 Task: Look for space in Er Reina, Israel from 9th August, 2023 to 12th August, 2023 for 1 adult in price range Rs.6000 to Rs.15000. Place can be entire place with 1  bedroom having 1 bed and 1 bathroom. Property type can be house, flat, guest house. Amenities needed are: wifi, washing machine. Booking option can be shelf check-in. Required host language is English.
Action: Mouse moved to (437, 52)
Screenshot: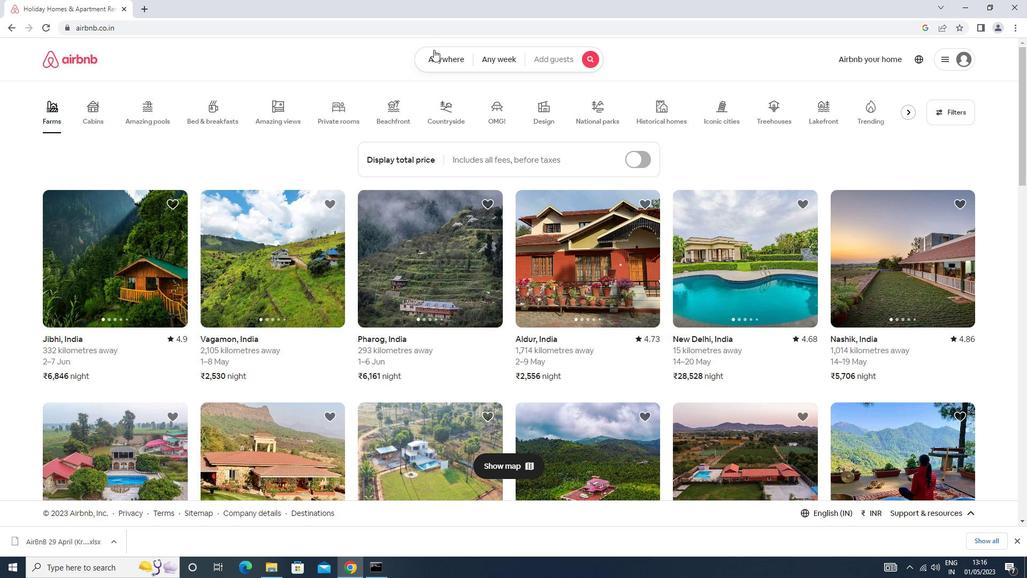 
Action: Mouse pressed left at (437, 52)
Screenshot: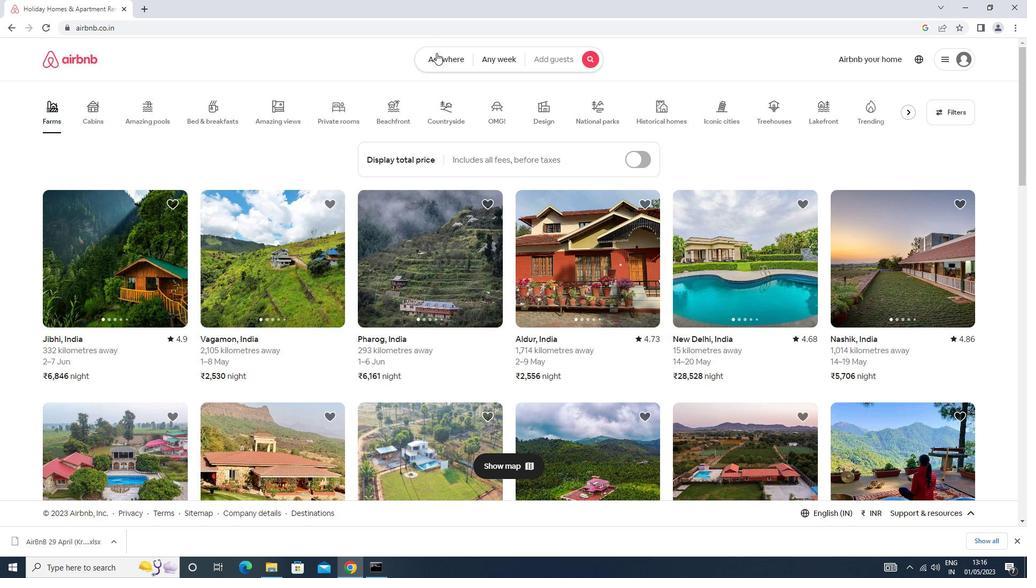 
Action: Mouse moved to (391, 95)
Screenshot: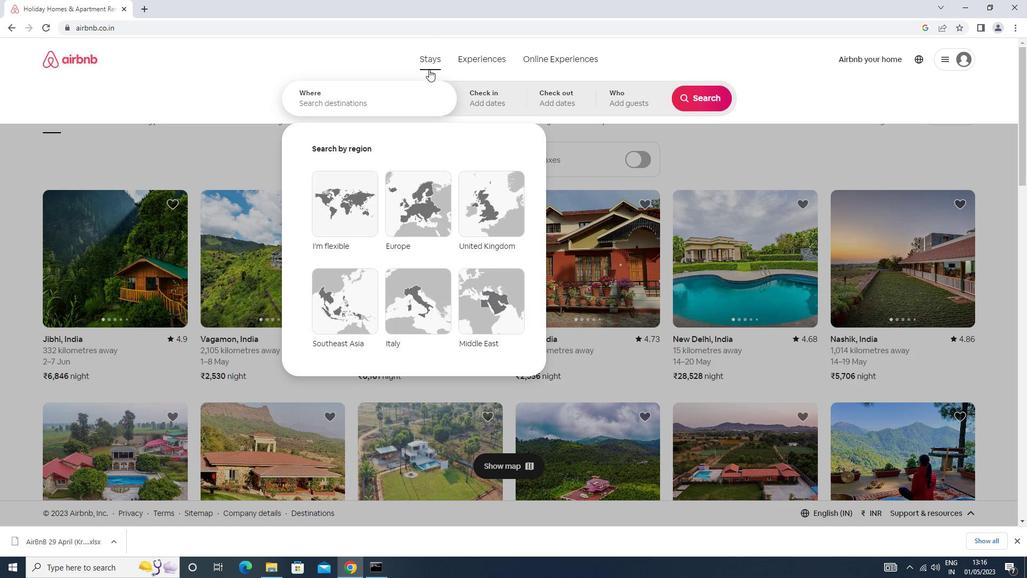 
Action: Mouse pressed left at (391, 95)
Screenshot: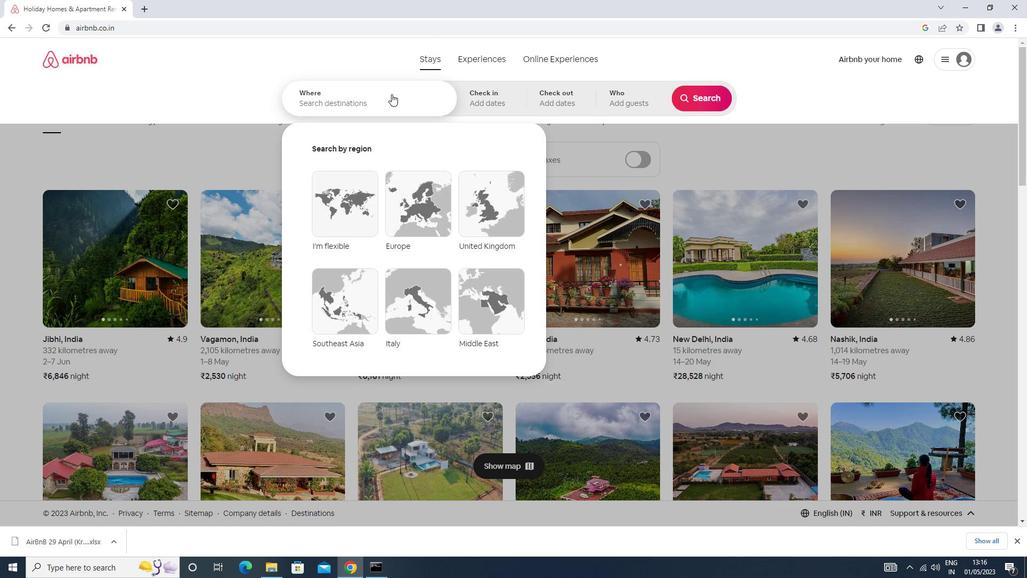 
Action: Mouse moved to (390, 95)
Screenshot: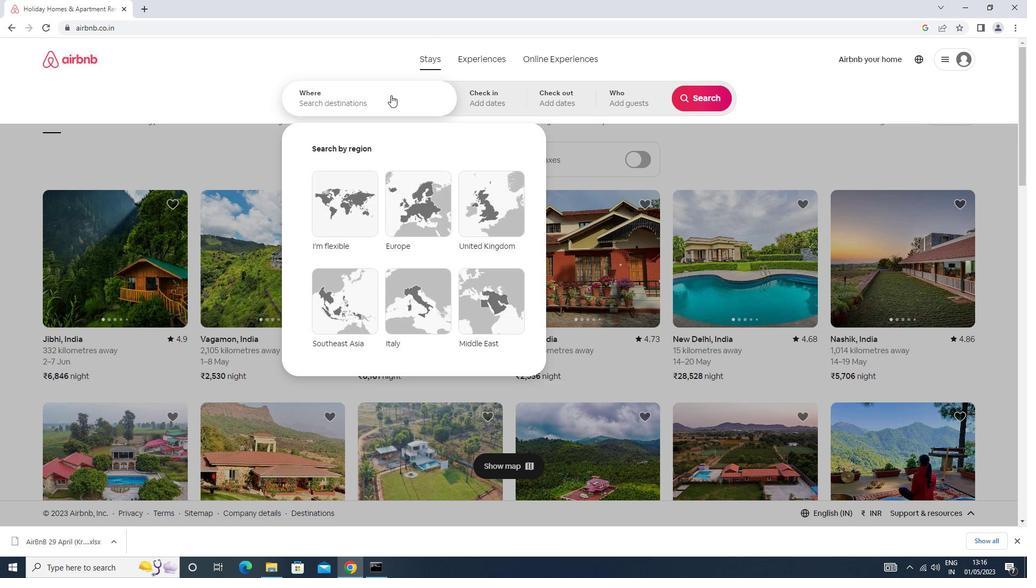 
Action: Key pressed er<Key.space>rein<Key.space>a<Key.backspace><Key.backspace><Key.down><Key.enter>
Screenshot: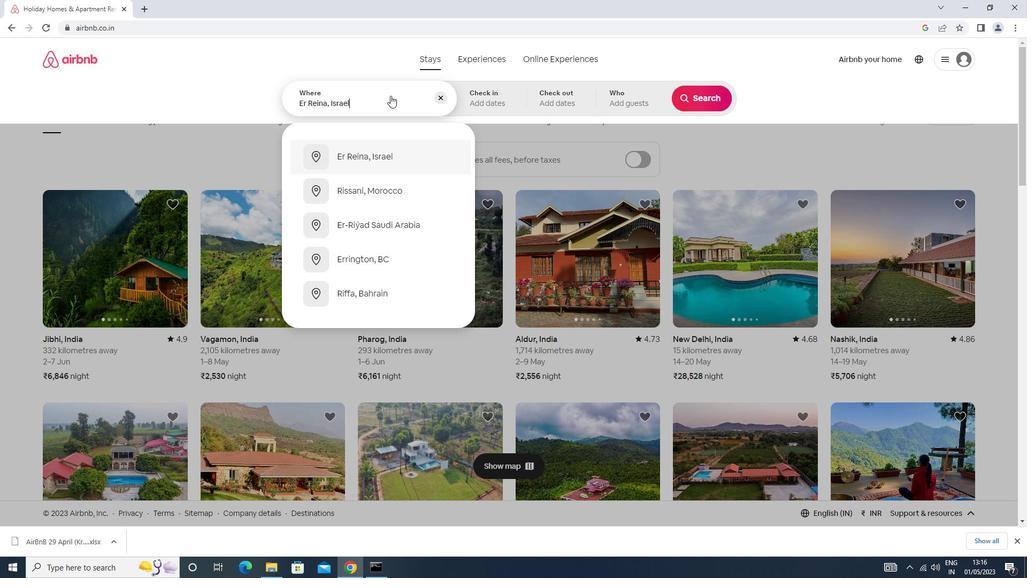 
Action: Mouse moved to (699, 185)
Screenshot: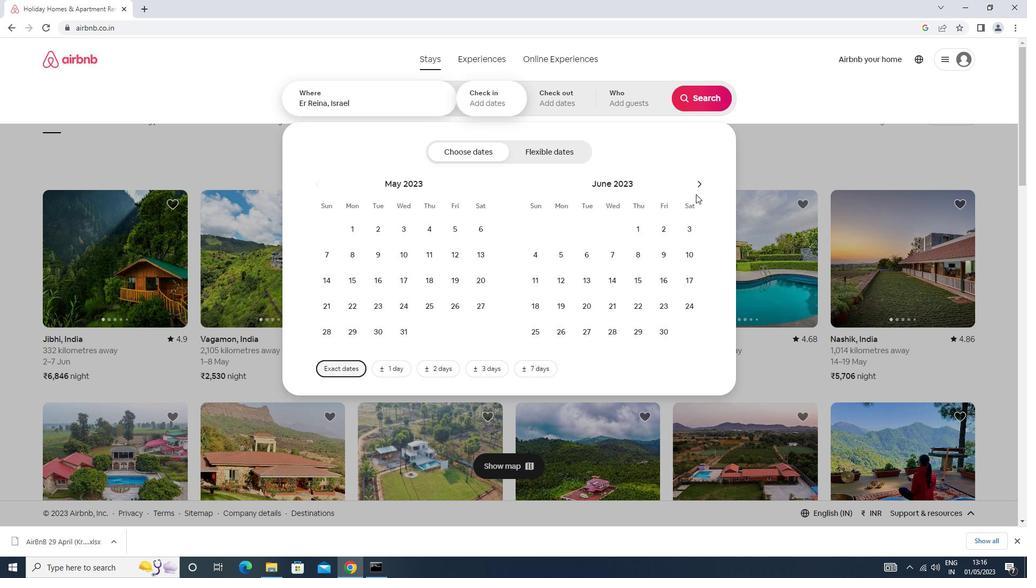 
Action: Mouse pressed left at (699, 185)
Screenshot: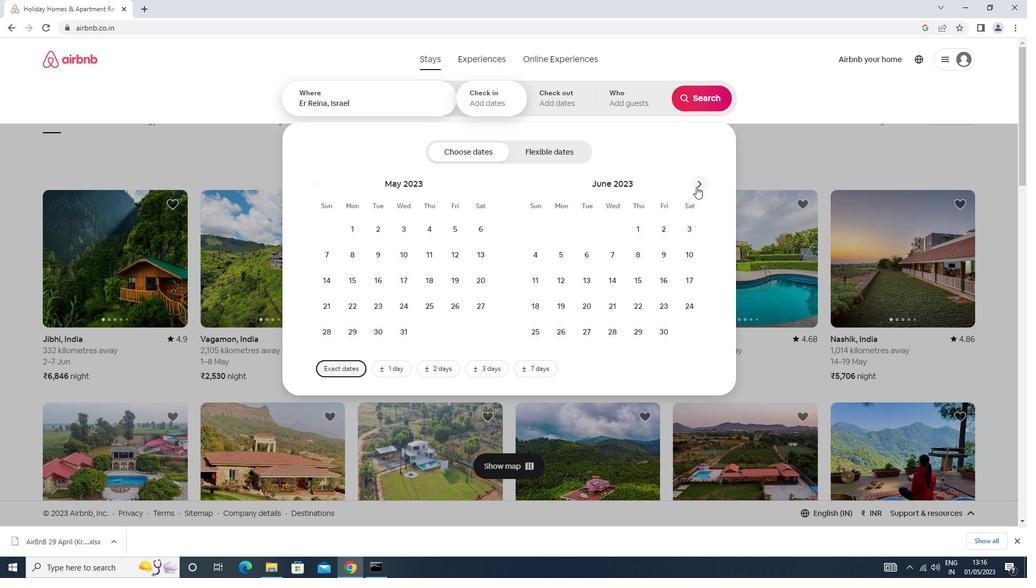 
Action: Mouse pressed left at (699, 185)
Screenshot: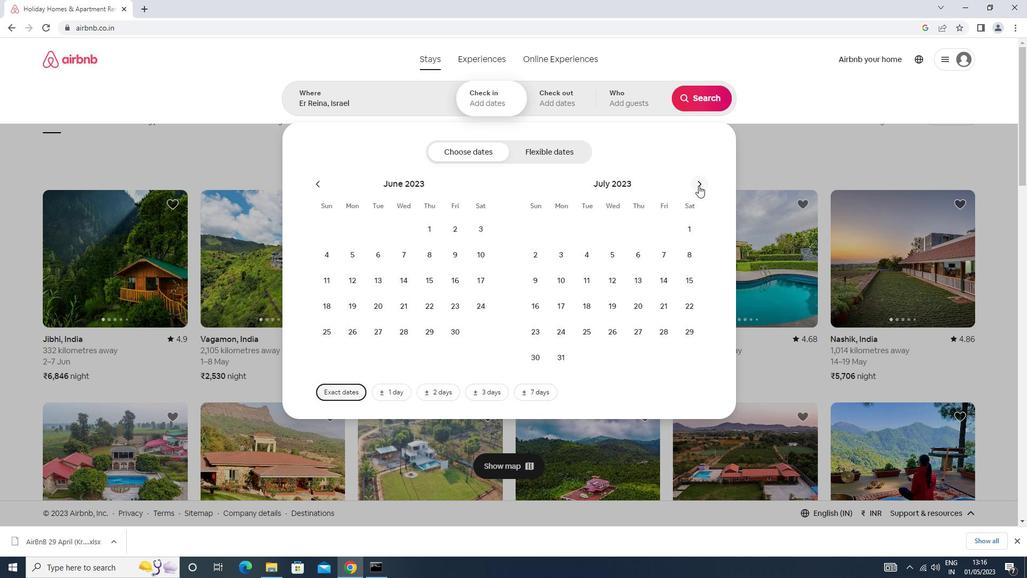 
Action: Mouse moved to (614, 252)
Screenshot: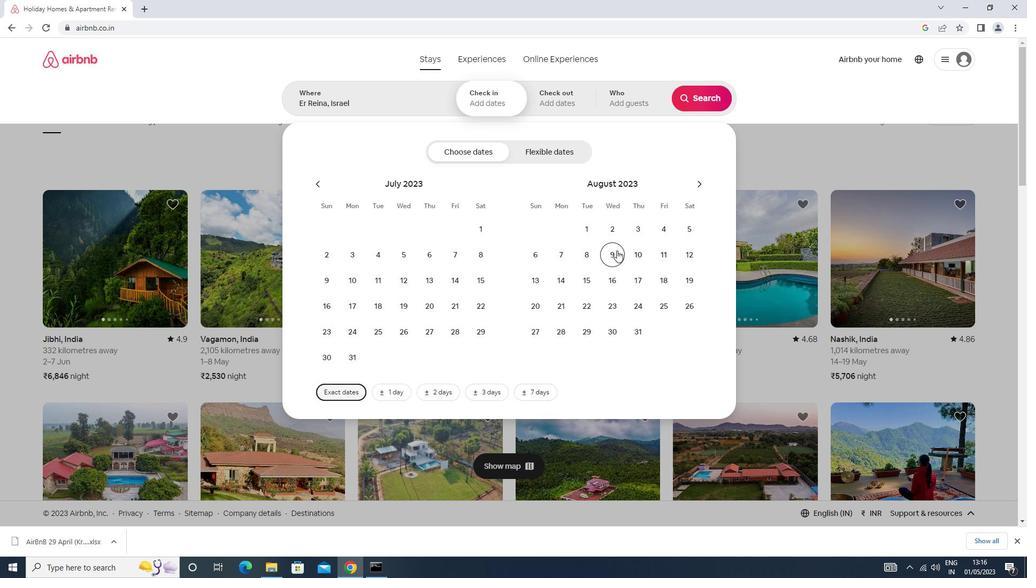 
Action: Mouse pressed left at (614, 252)
Screenshot: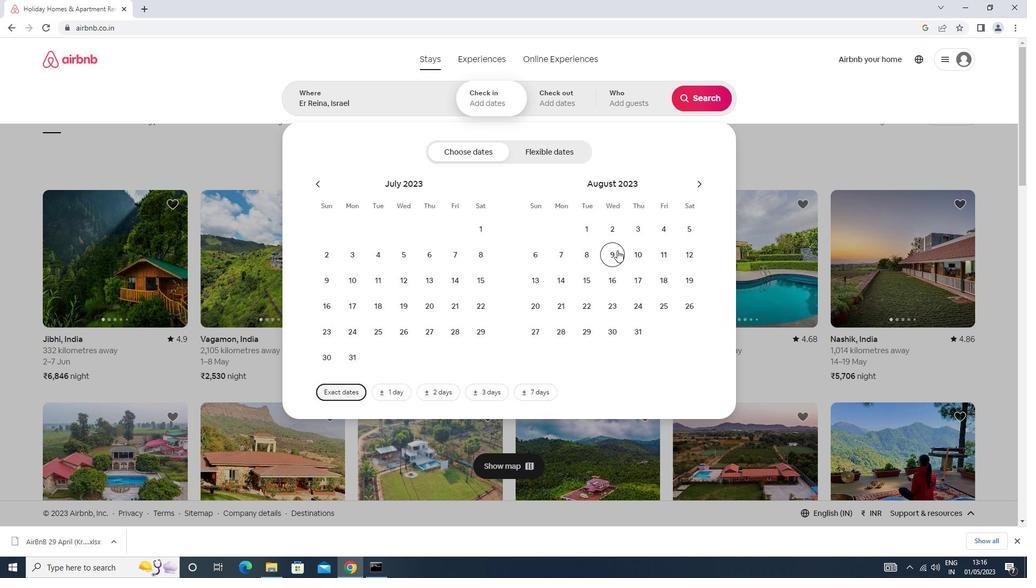 
Action: Mouse moved to (687, 255)
Screenshot: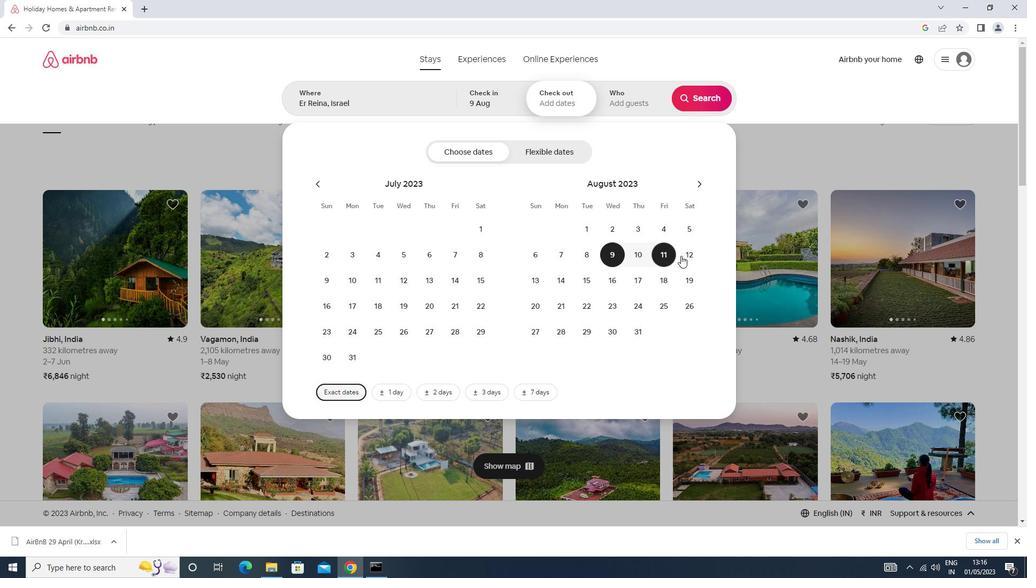 
Action: Mouse pressed left at (687, 255)
Screenshot: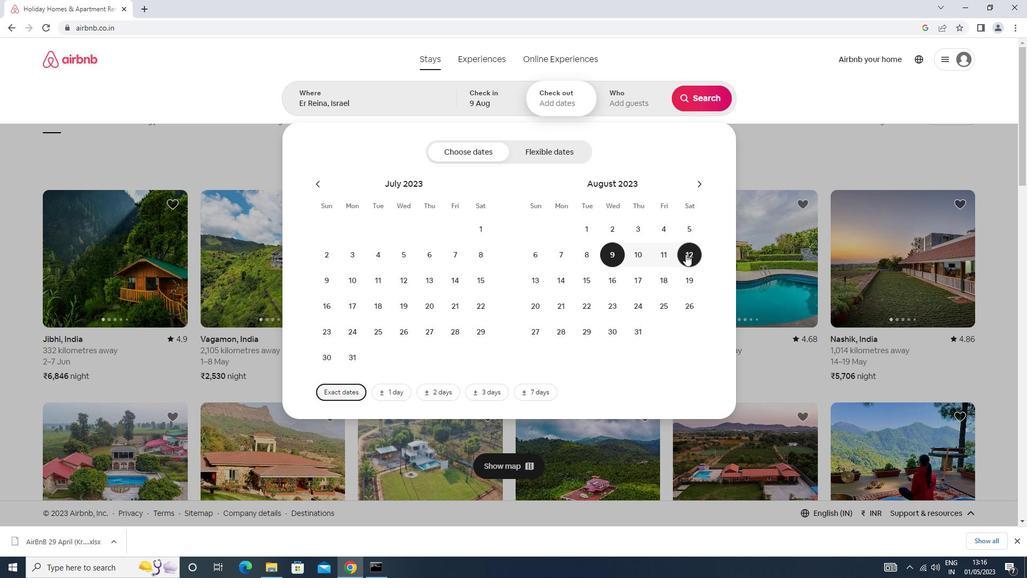 
Action: Mouse moved to (640, 106)
Screenshot: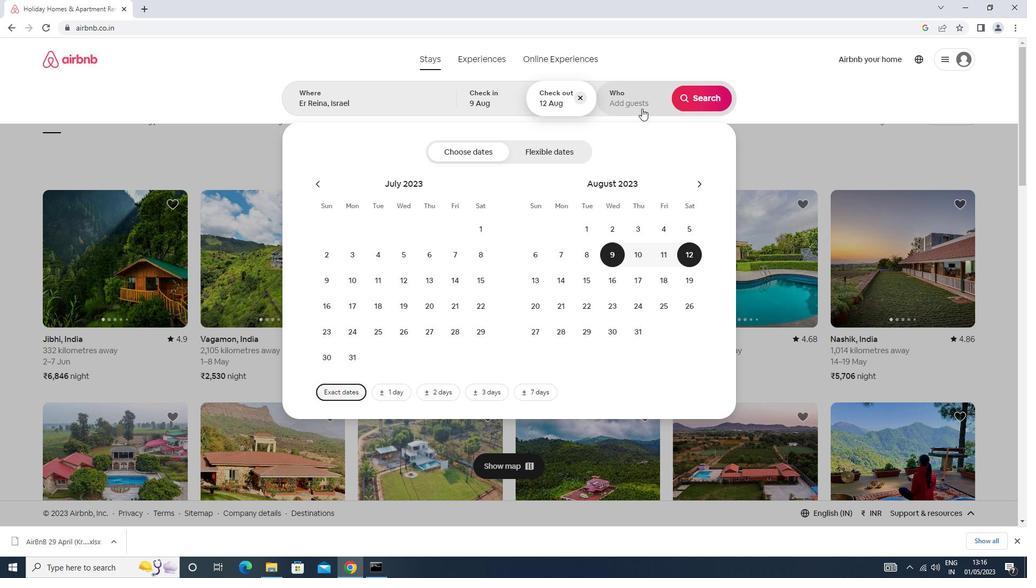 
Action: Mouse pressed left at (640, 106)
Screenshot: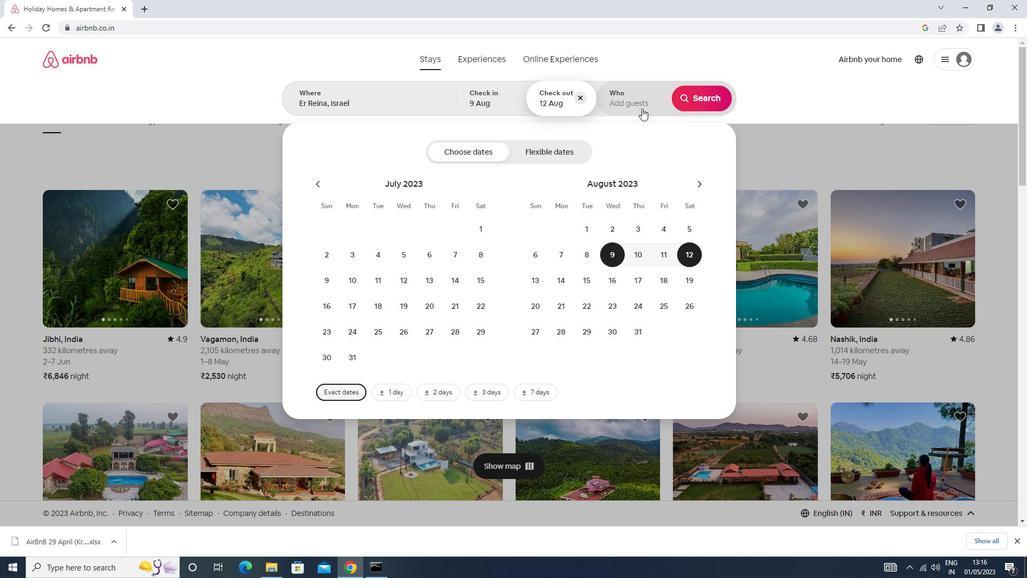 
Action: Mouse moved to (706, 152)
Screenshot: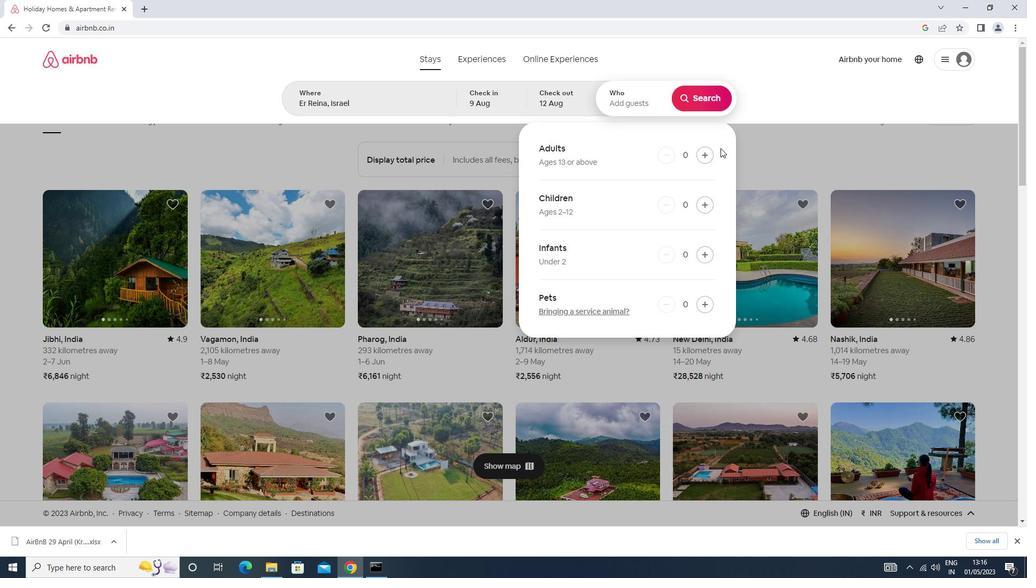 
Action: Mouse pressed left at (706, 152)
Screenshot: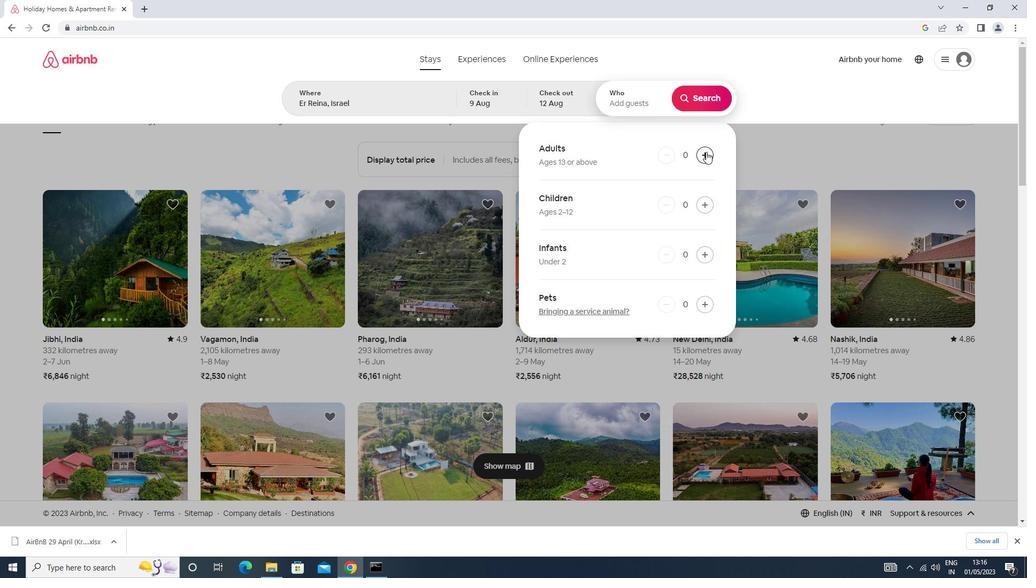 
Action: Mouse moved to (700, 87)
Screenshot: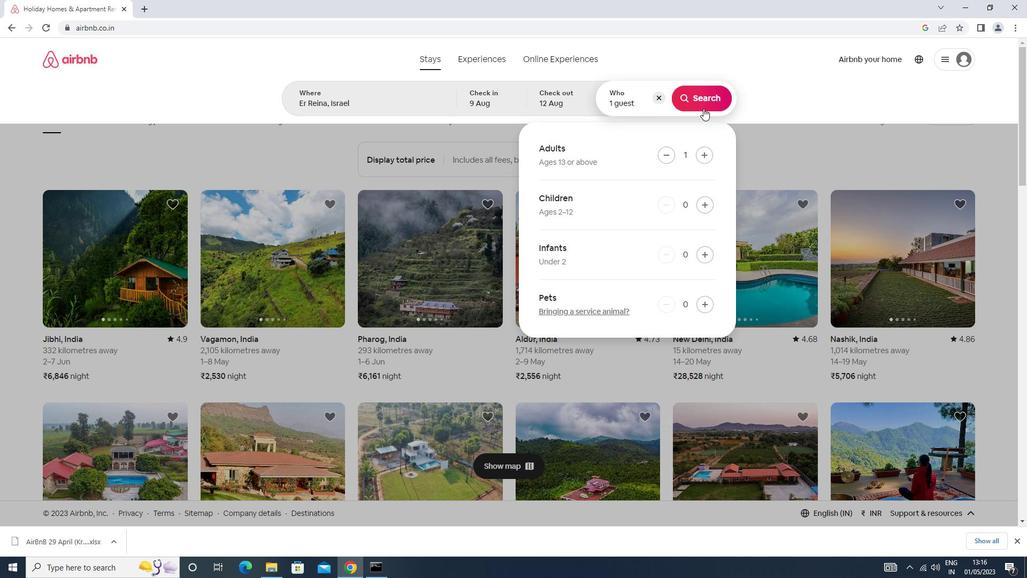 
Action: Mouse pressed left at (700, 87)
Screenshot: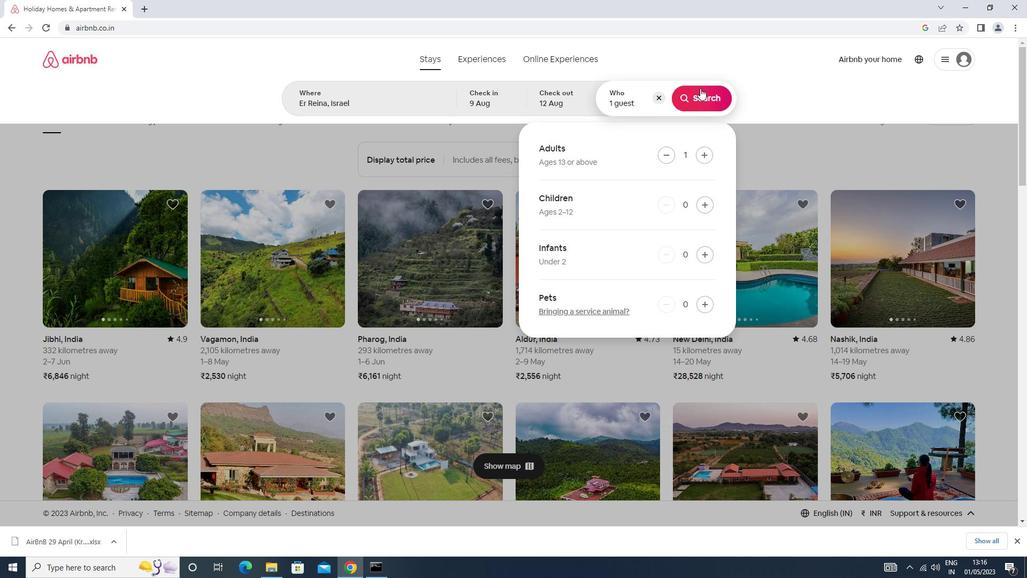 
Action: Mouse moved to (974, 100)
Screenshot: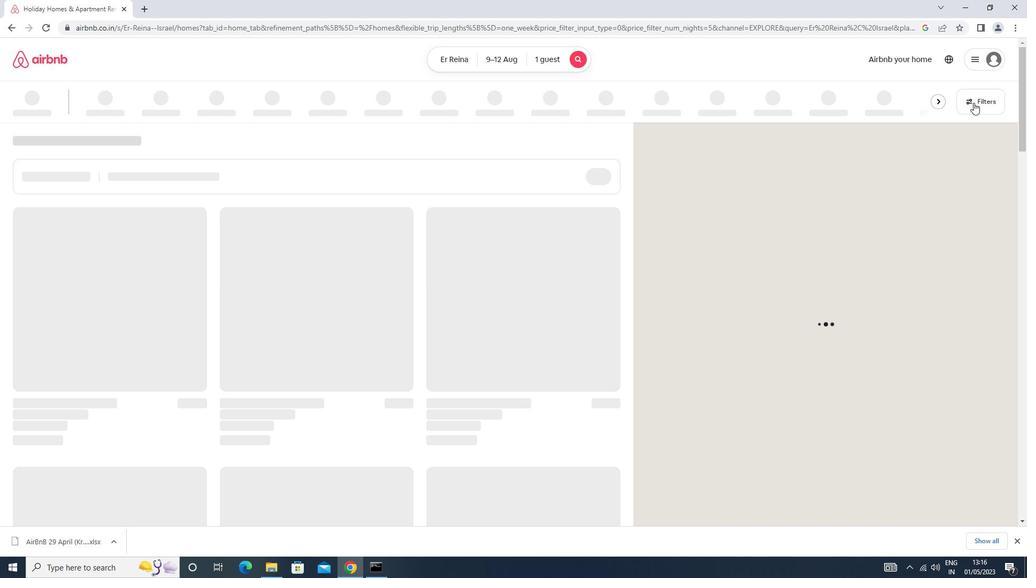 
Action: Mouse pressed left at (974, 100)
Screenshot: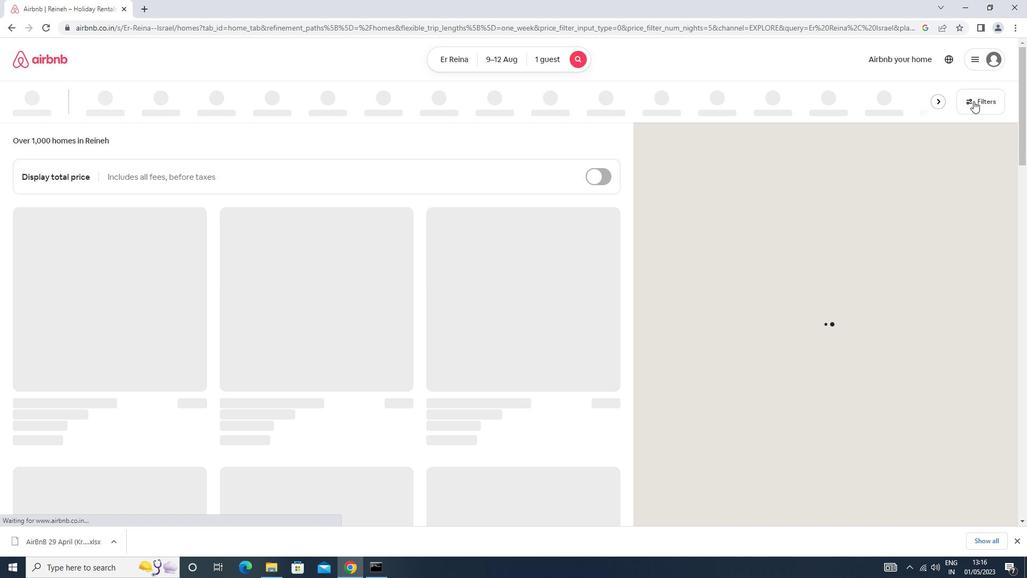 
Action: Mouse moved to (428, 239)
Screenshot: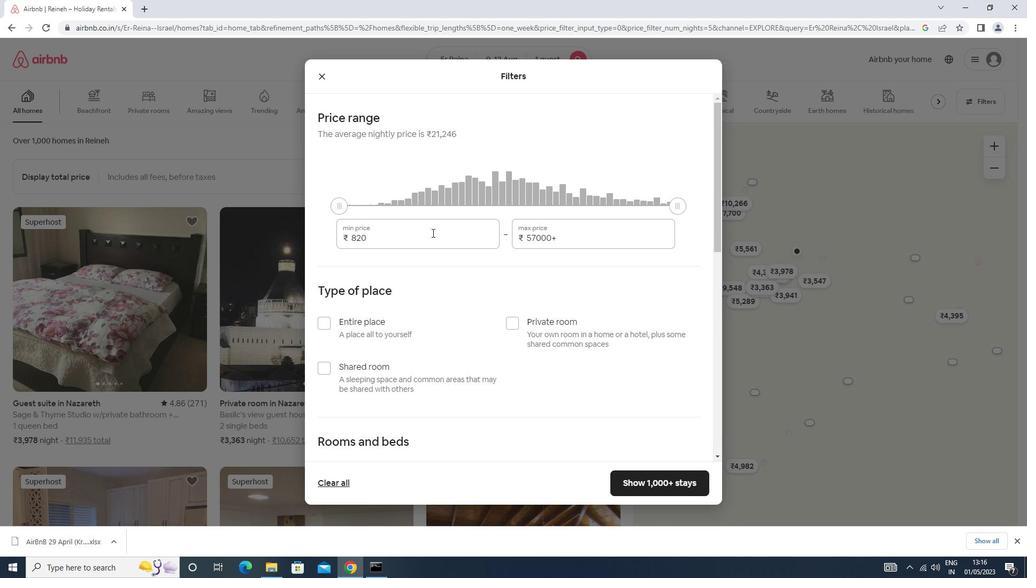 
Action: Mouse pressed left at (428, 239)
Screenshot: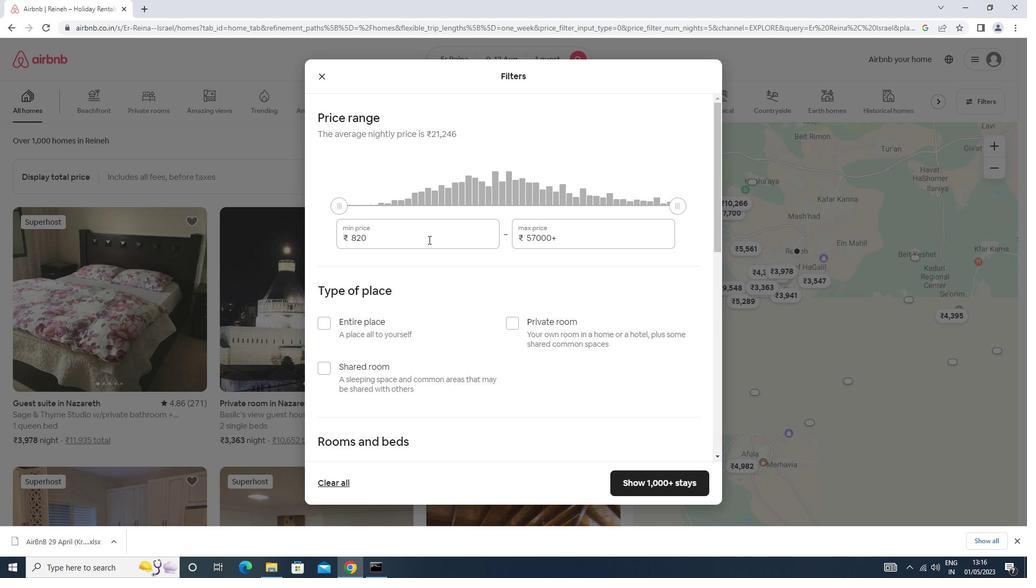 
Action: Key pressed <Key.backspace><Key.backspace><Key.backspace><Key.backspace>6000<Key.tab>15000
Screenshot: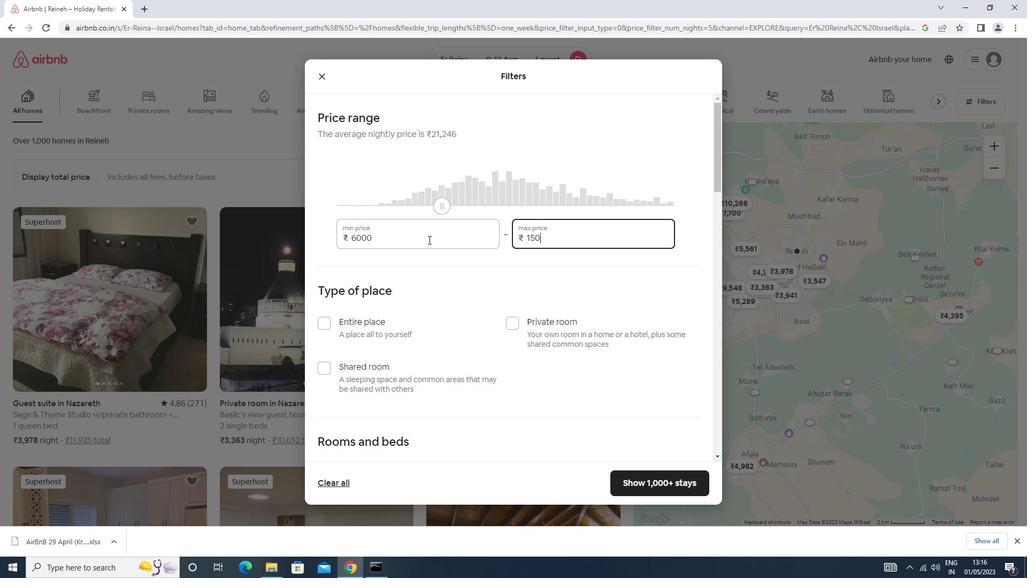 
Action: Mouse scrolled (428, 239) with delta (0, 0)
Screenshot: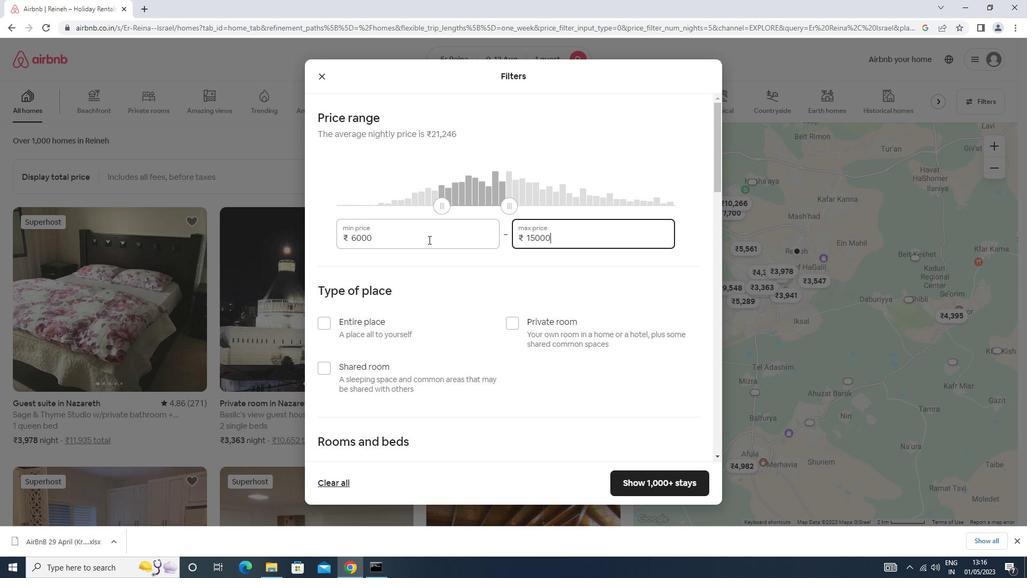 
Action: Mouse scrolled (428, 239) with delta (0, 0)
Screenshot: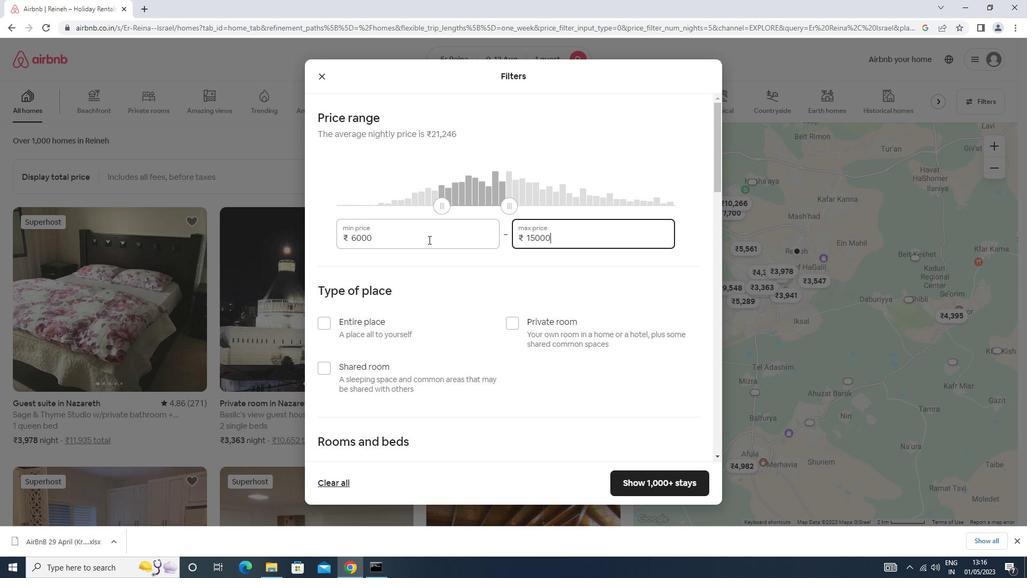 
Action: Mouse moved to (352, 215)
Screenshot: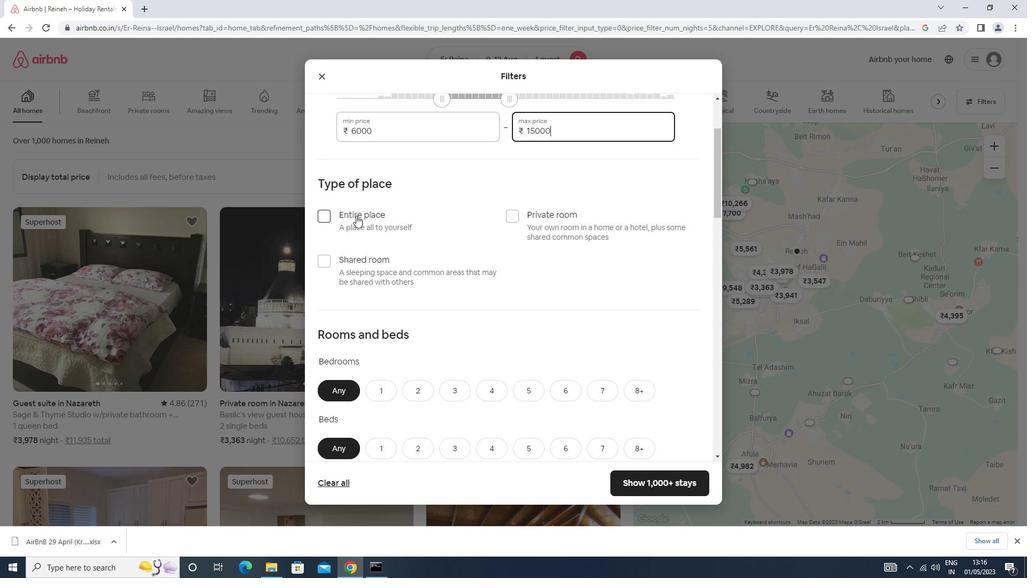 
Action: Mouse pressed left at (352, 215)
Screenshot: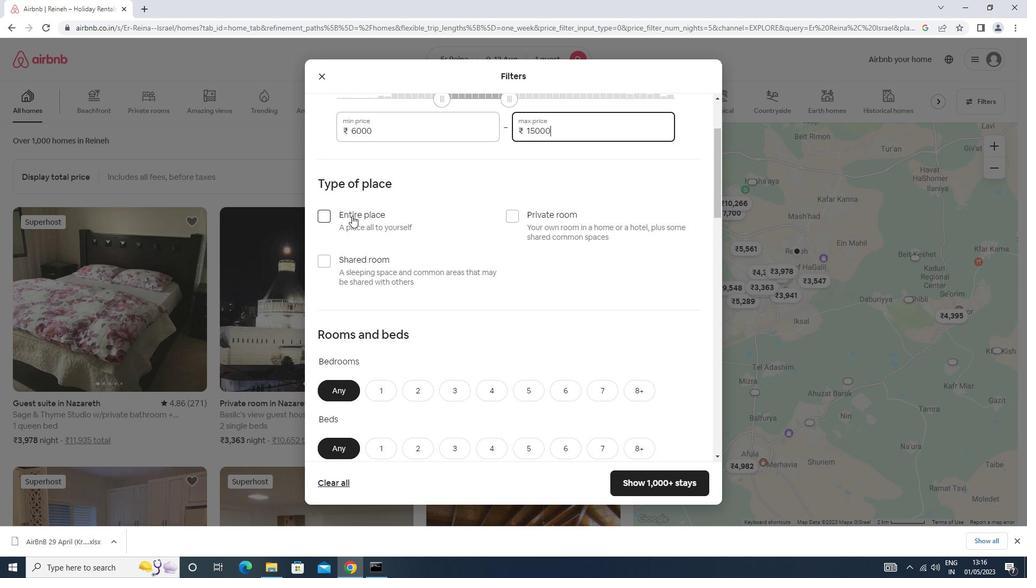 
Action: Mouse moved to (354, 214)
Screenshot: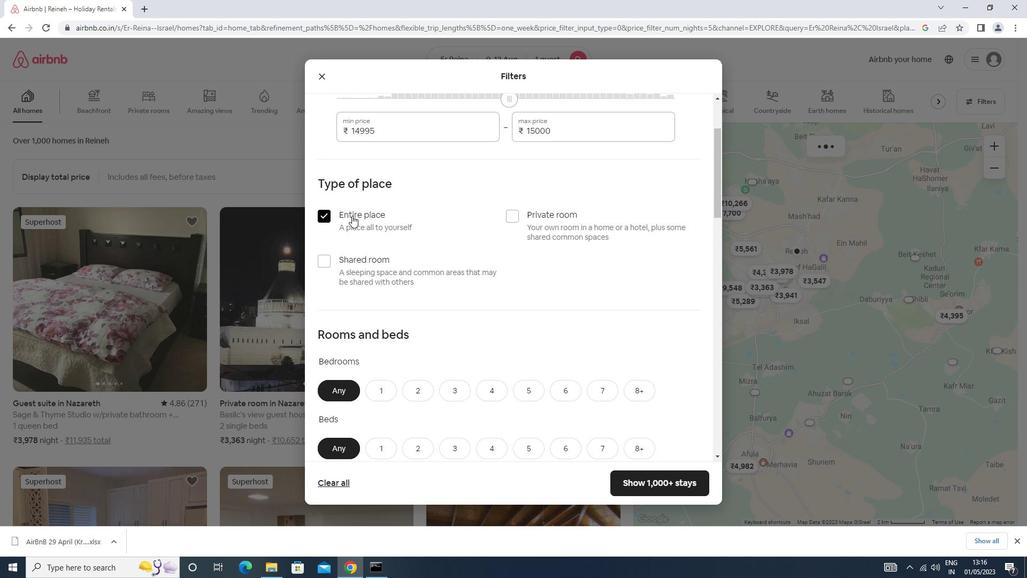 
Action: Mouse scrolled (354, 213) with delta (0, 0)
Screenshot: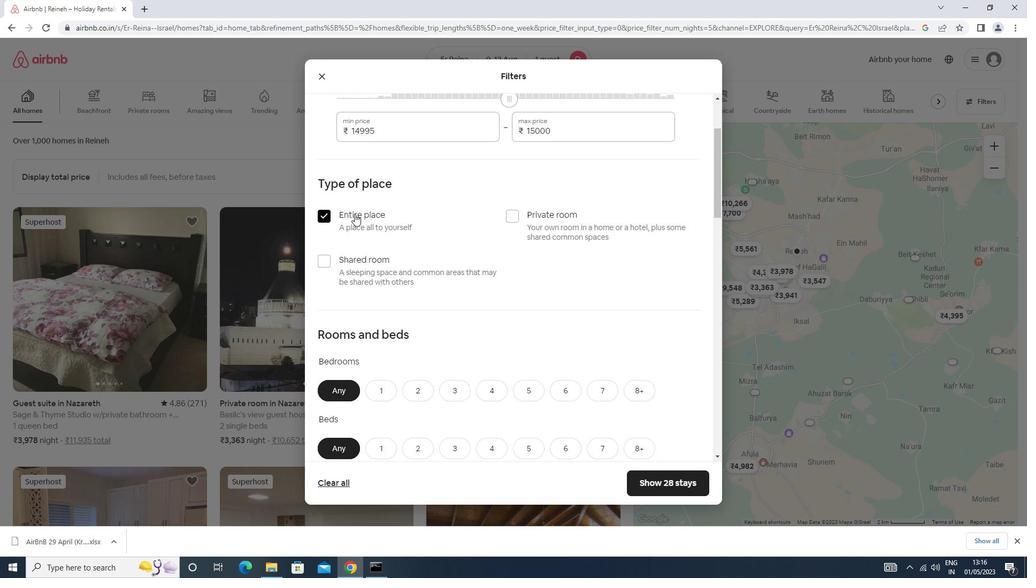 
Action: Mouse moved to (379, 332)
Screenshot: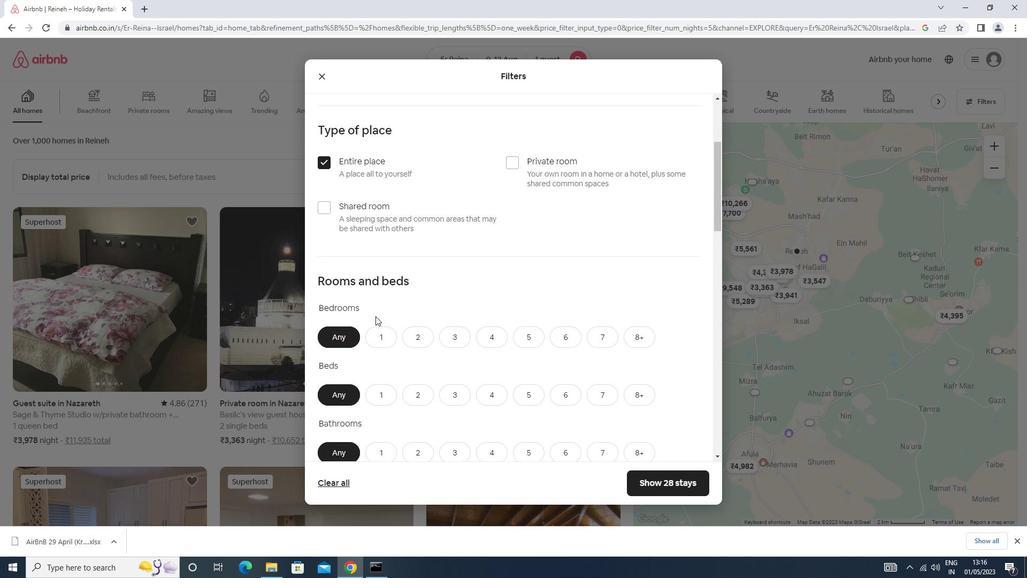 
Action: Mouse pressed left at (379, 332)
Screenshot: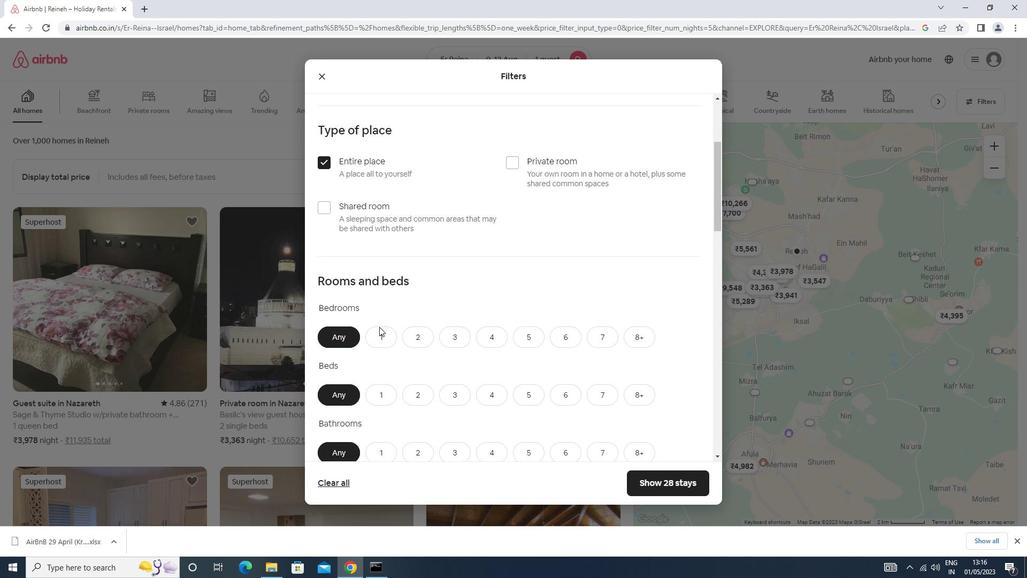 
Action: Mouse moved to (388, 399)
Screenshot: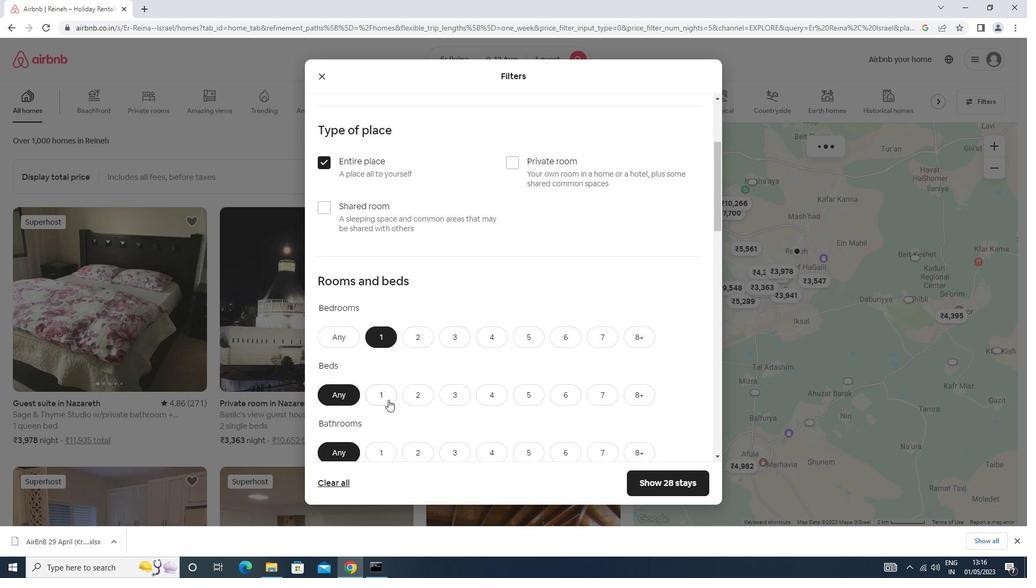 
Action: Mouse pressed left at (388, 399)
Screenshot: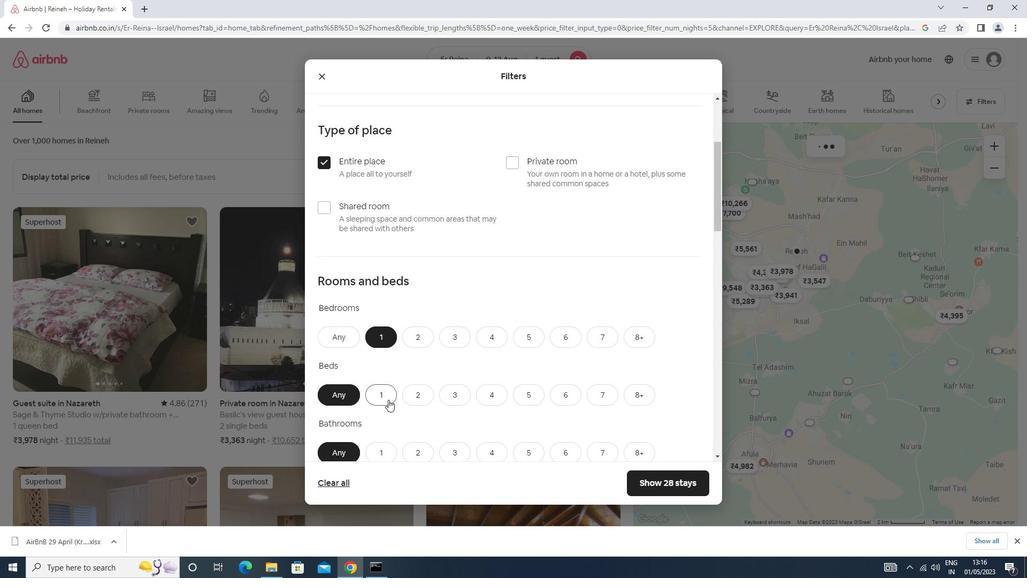 
Action: Mouse moved to (386, 451)
Screenshot: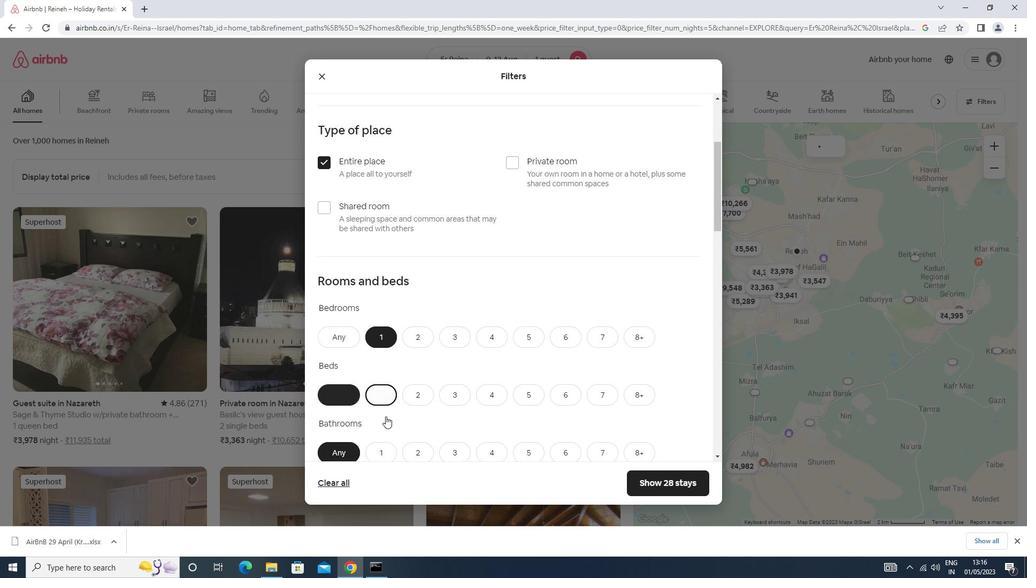 
Action: Mouse pressed left at (386, 451)
Screenshot: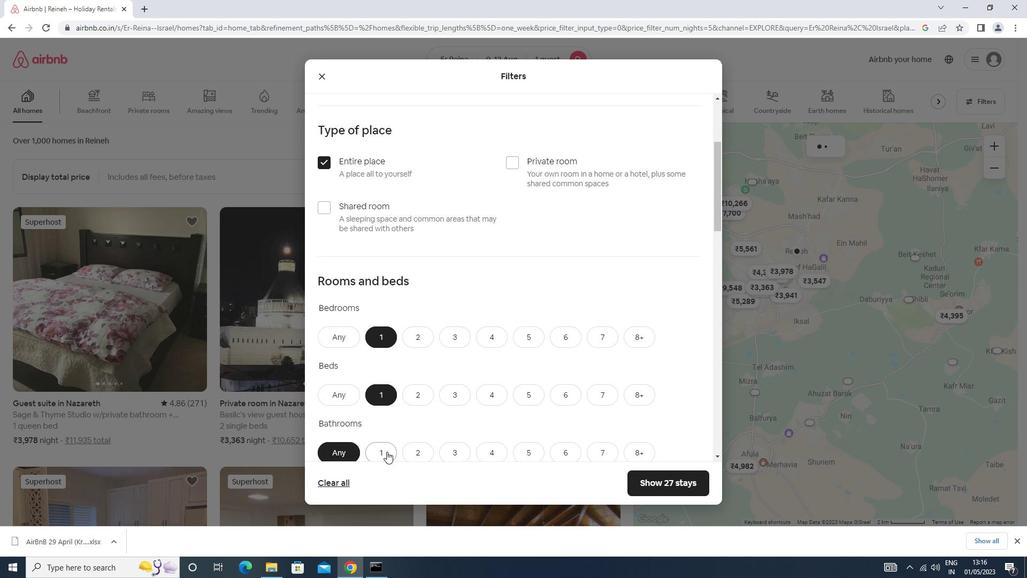 
Action: Mouse moved to (399, 350)
Screenshot: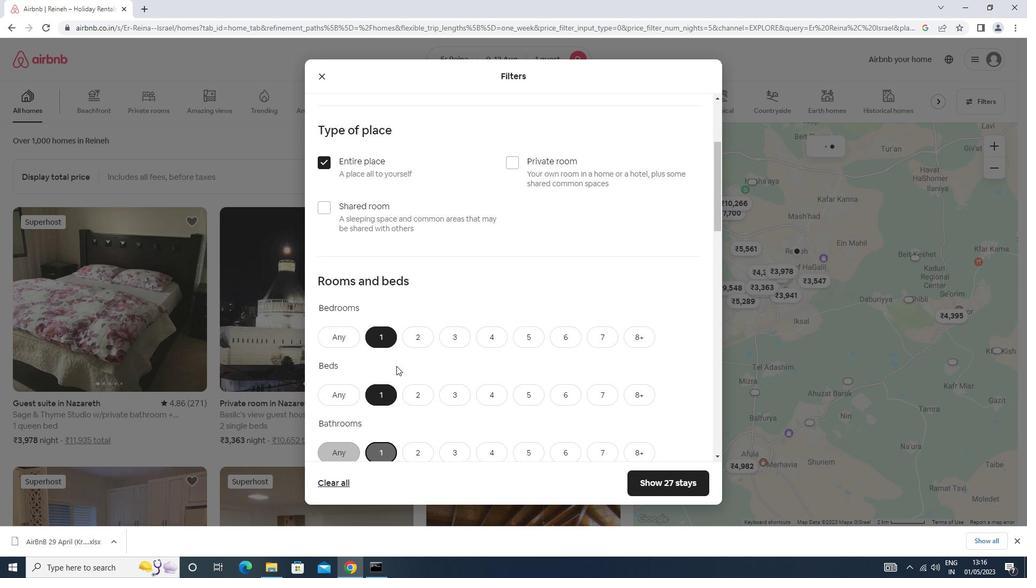 
Action: Mouse scrolled (399, 350) with delta (0, 0)
Screenshot: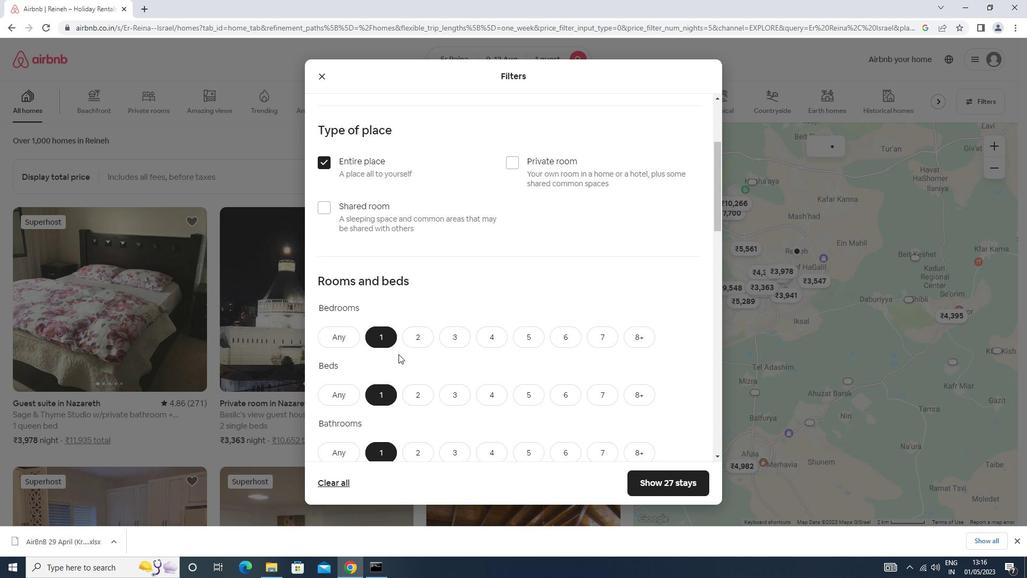 
Action: Mouse scrolled (399, 350) with delta (0, 0)
Screenshot: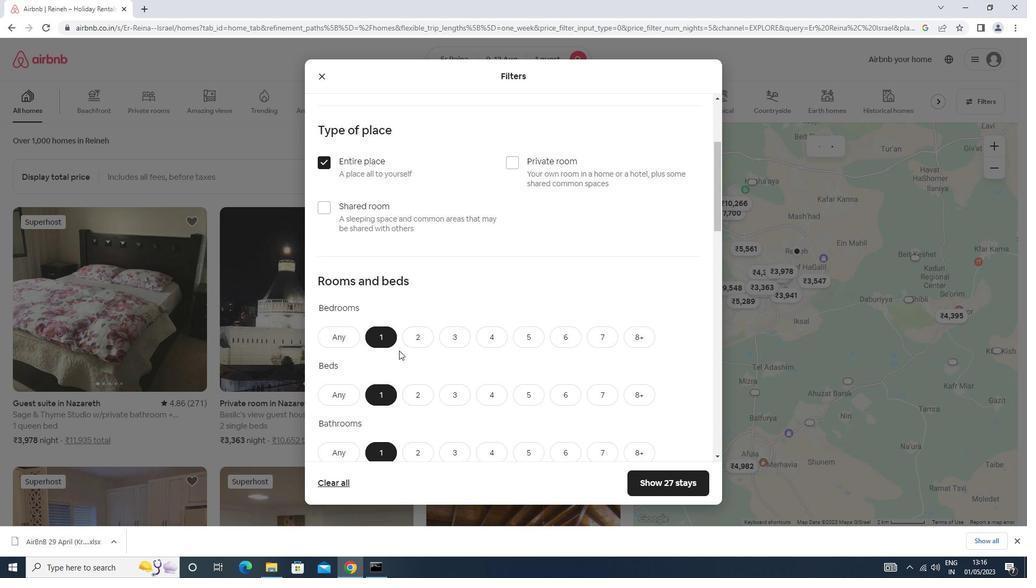
Action: Mouse scrolled (399, 350) with delta (0, 0)
Screenshot: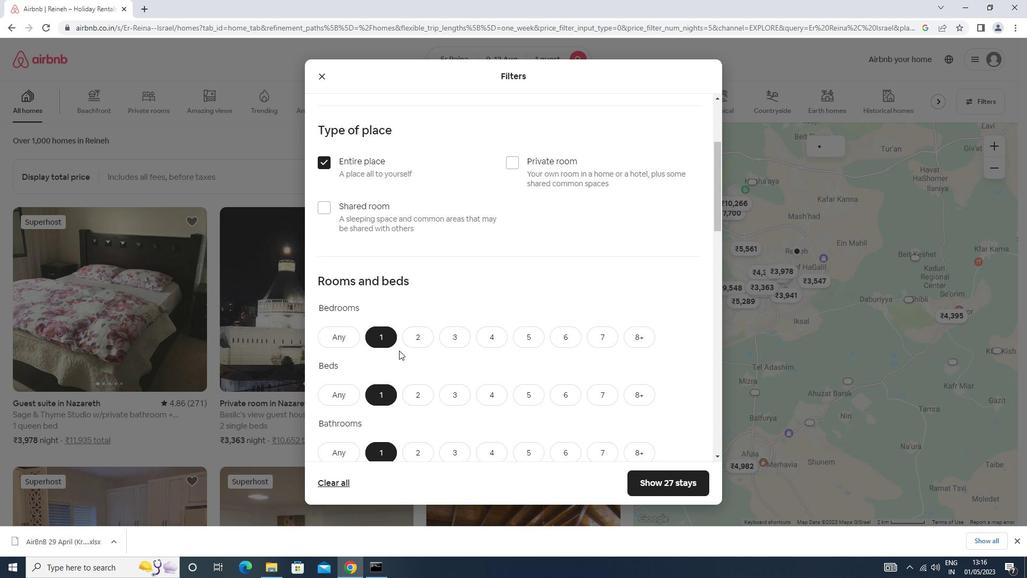 
Action: Mouse scrolled (399, 350) with delta (0, 0)
Screenshot: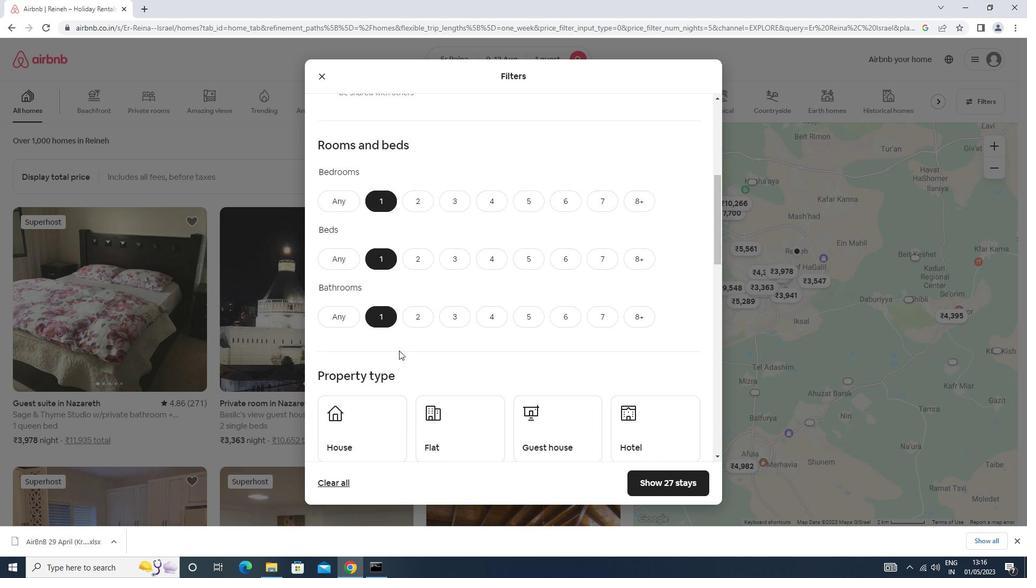 
Action: Mouse moved to (385, 353)
Screenshot: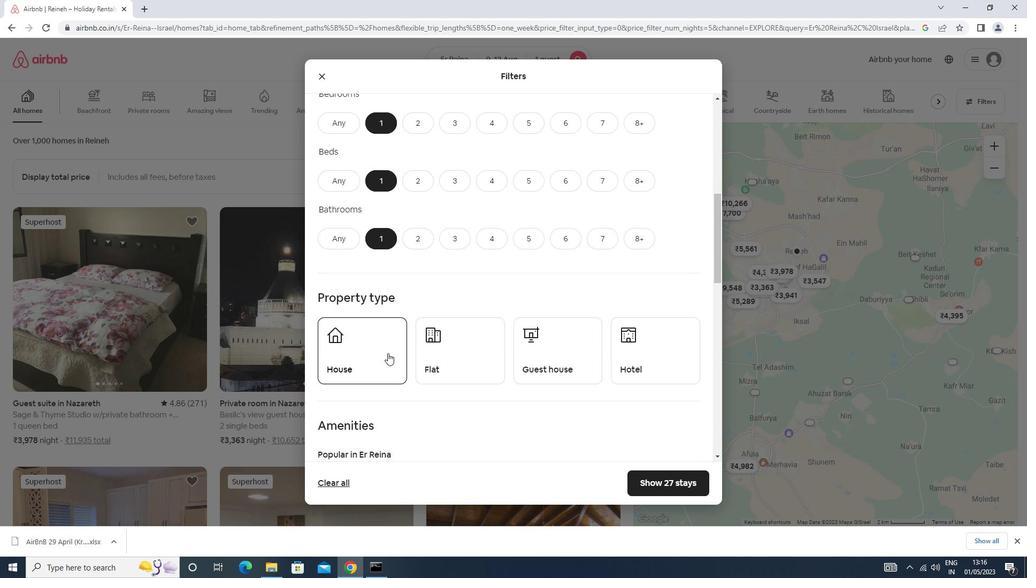 
Action: Mouse pressed left at (385, 353)
Screenshot: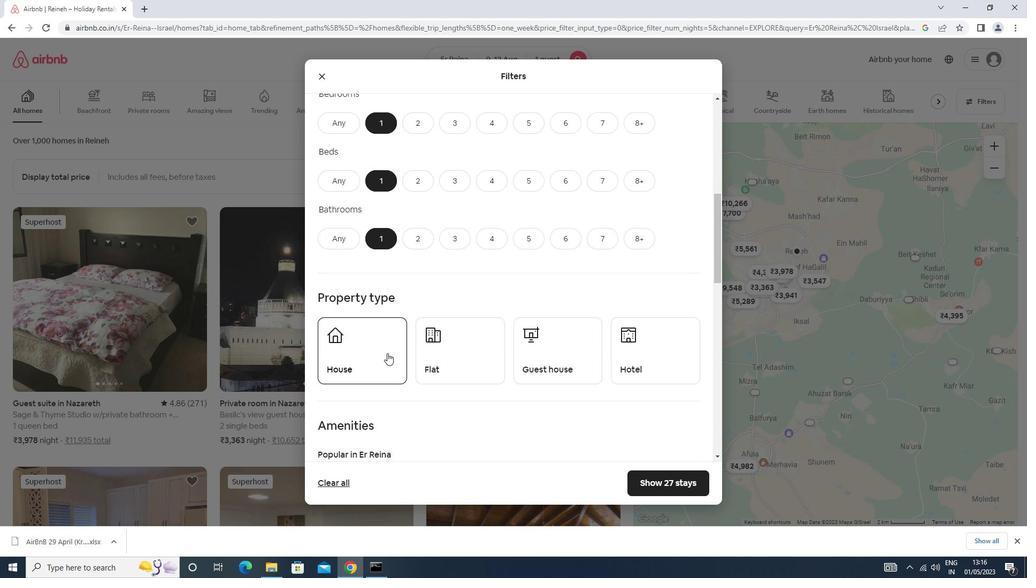 
Action: Mouse moved to (454, 352)
Screenshot: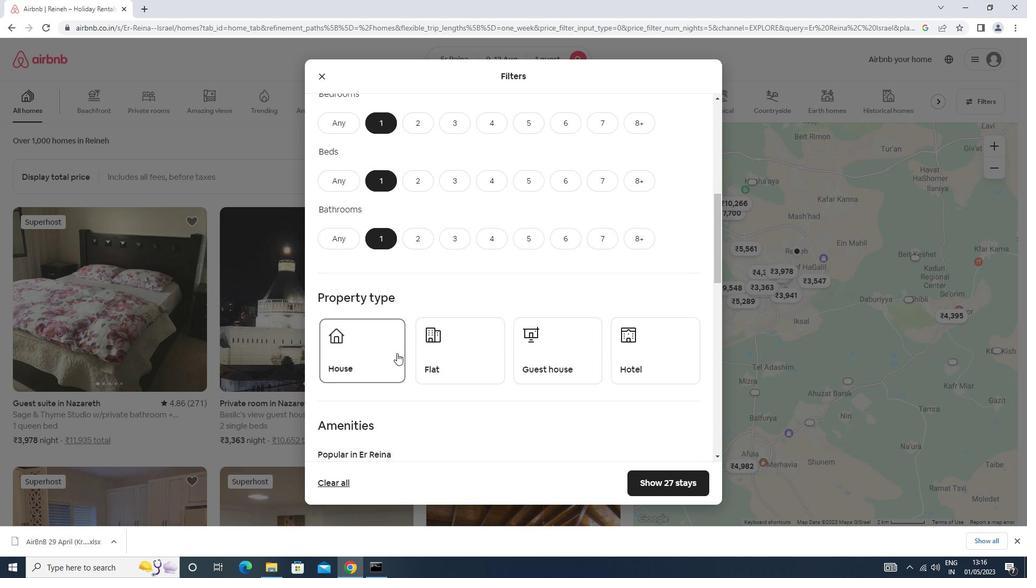 
Action: Mouse pressed left at (454, 352)
Screenshot: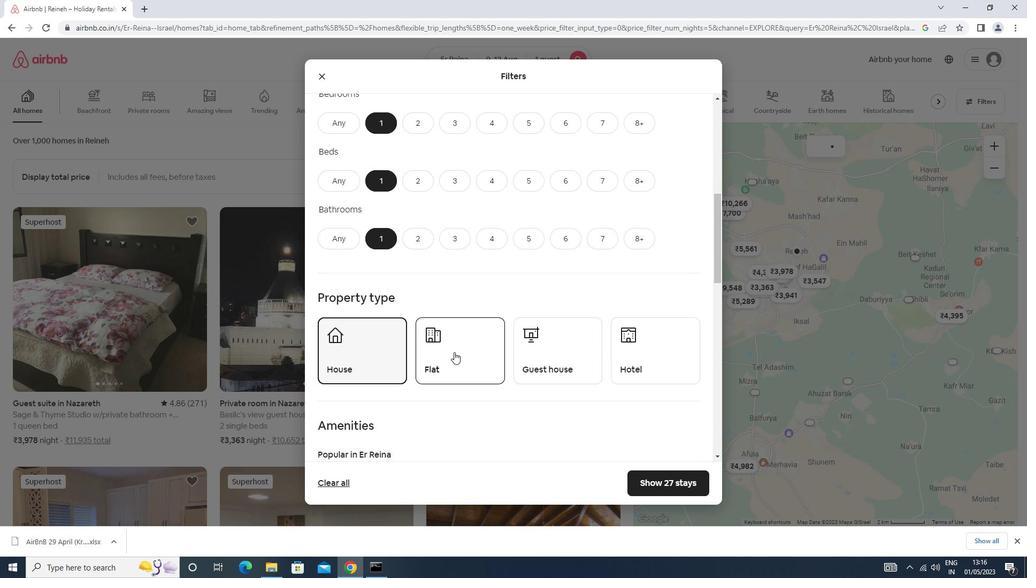 
Action: Mouse moved to (547, 358)
Screenshot: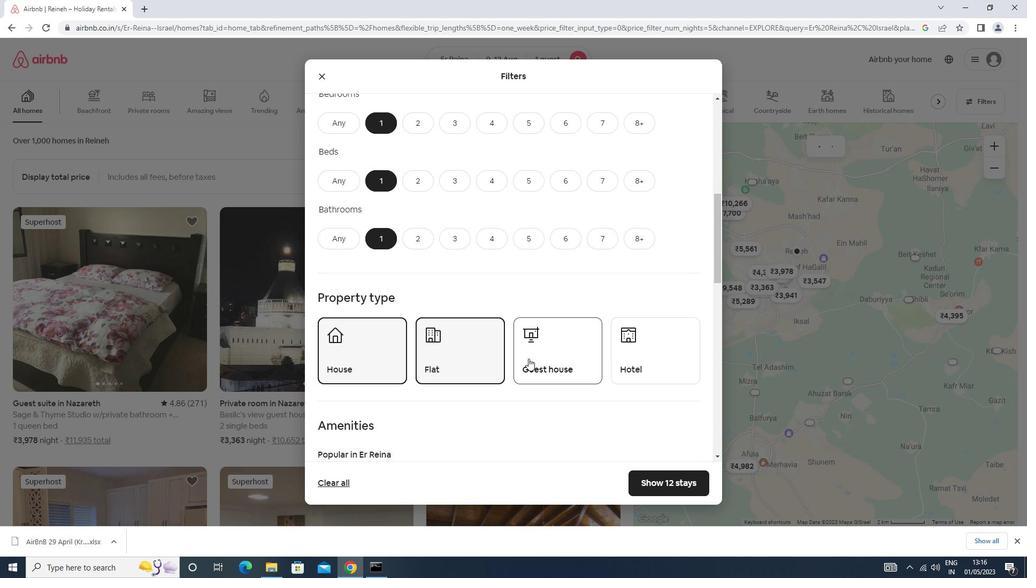 
Action: Mouse pressed left at (547, 358)
Screenshot: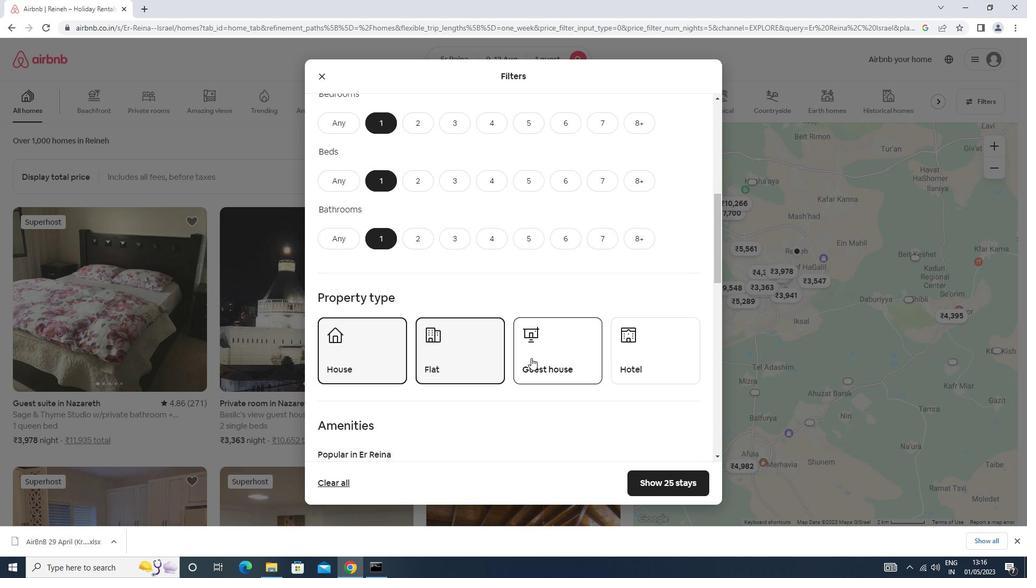 
Action: Mouse moved to (548, 358)
Screenshot: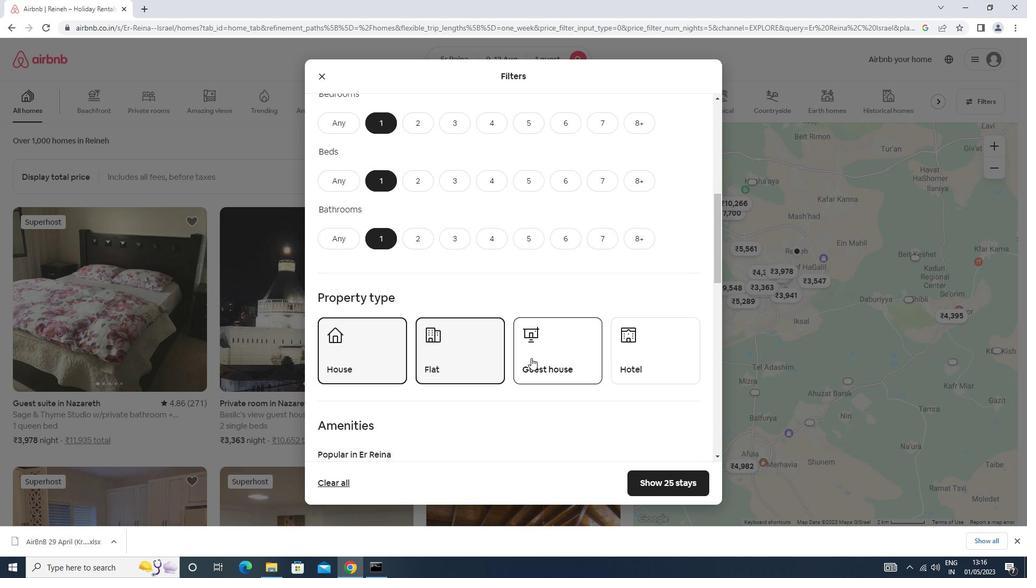 
Action: Mouse scrolled (548, 357) with delta (0, 0)
Screenshot: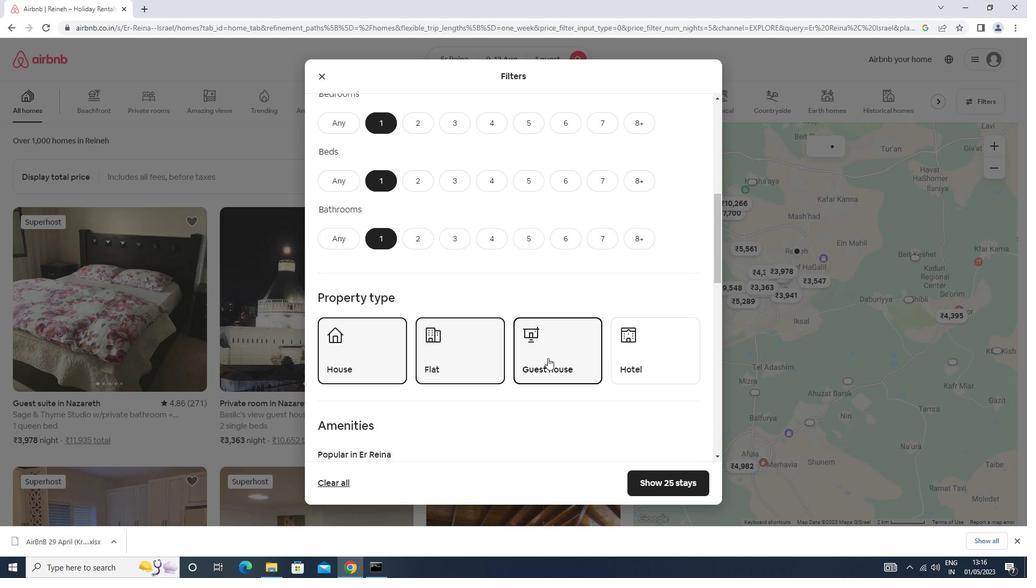 
Action: Mouse scrolled (548, 357) with delta (0, 0)
Screenshot: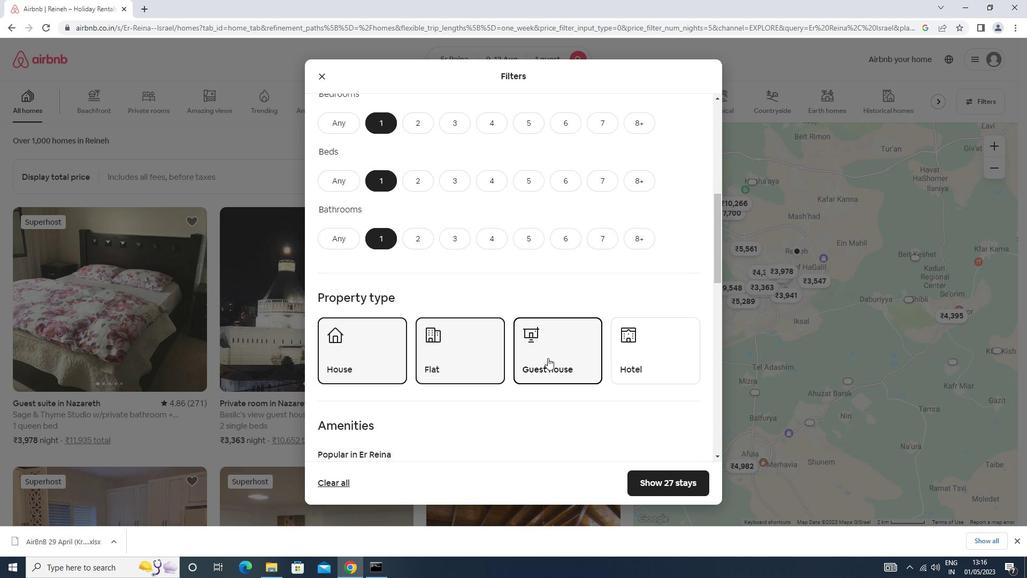 
Action: Mouse scrolled (548, 357) with delta (0, 0)
Screenshot: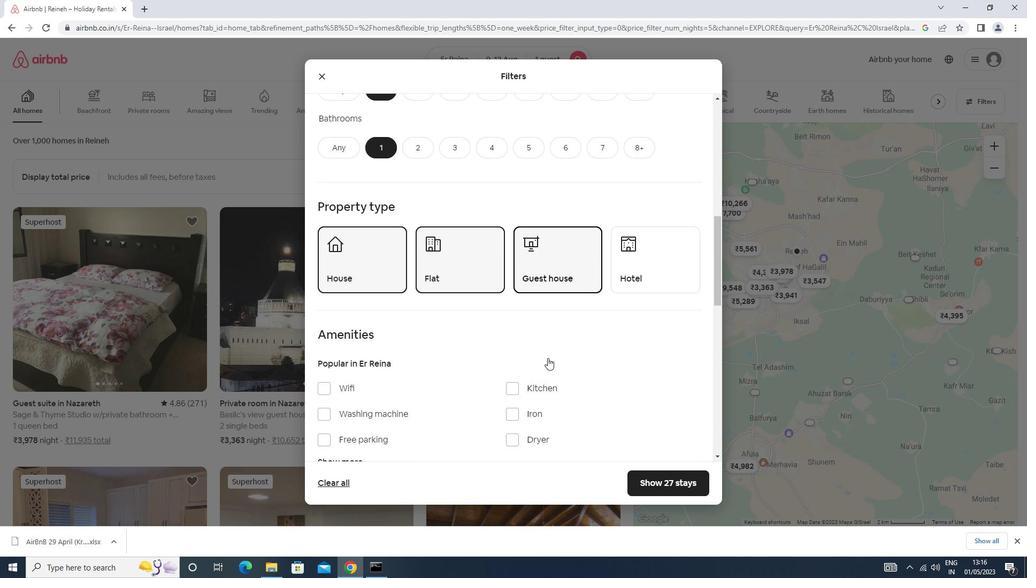 
Action: Mouse scrolled (548, 357) with delta (0, 0)
Screenshot: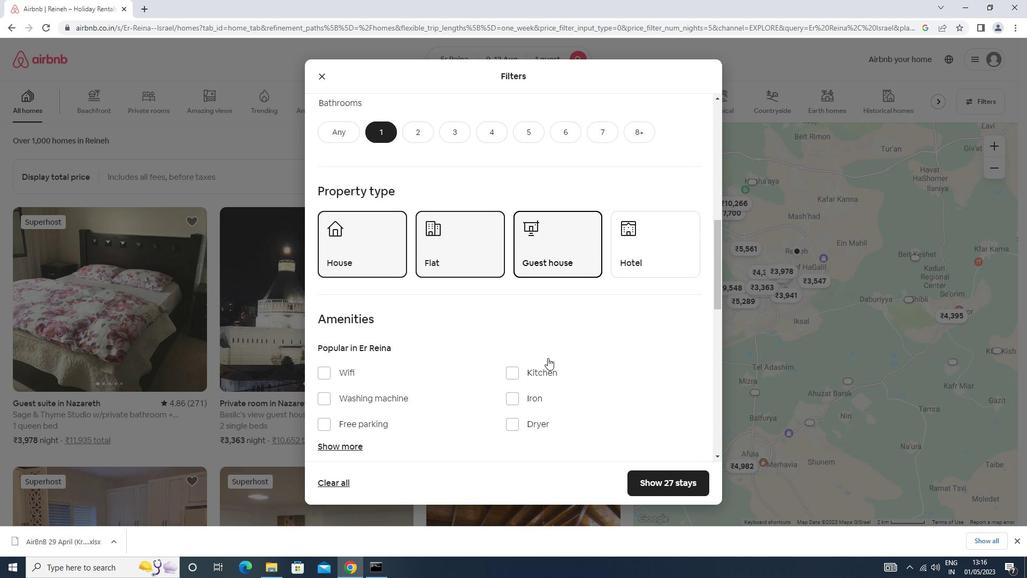 
Action: Mouse moved to (330, 260)
Screenshot: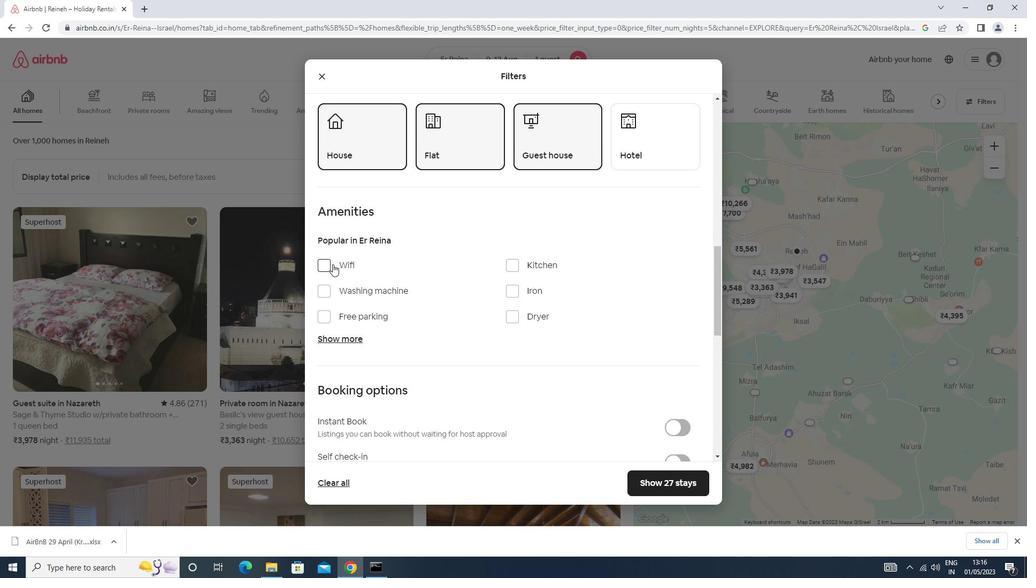 
Action: Mouse pressed left at (330, 260)
Screenshot: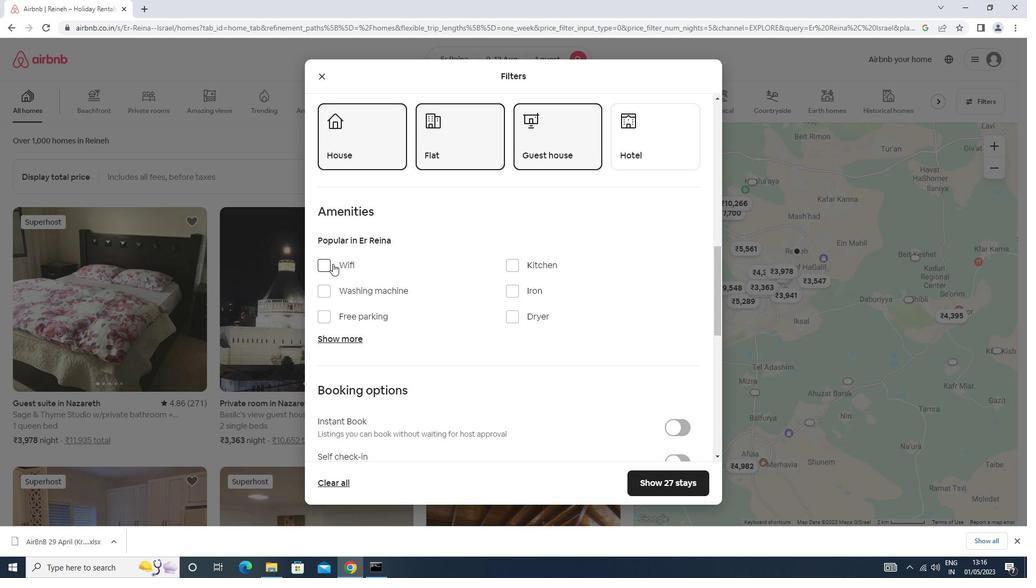 
Action: Mouse moved to (344, 287)
Screenshot: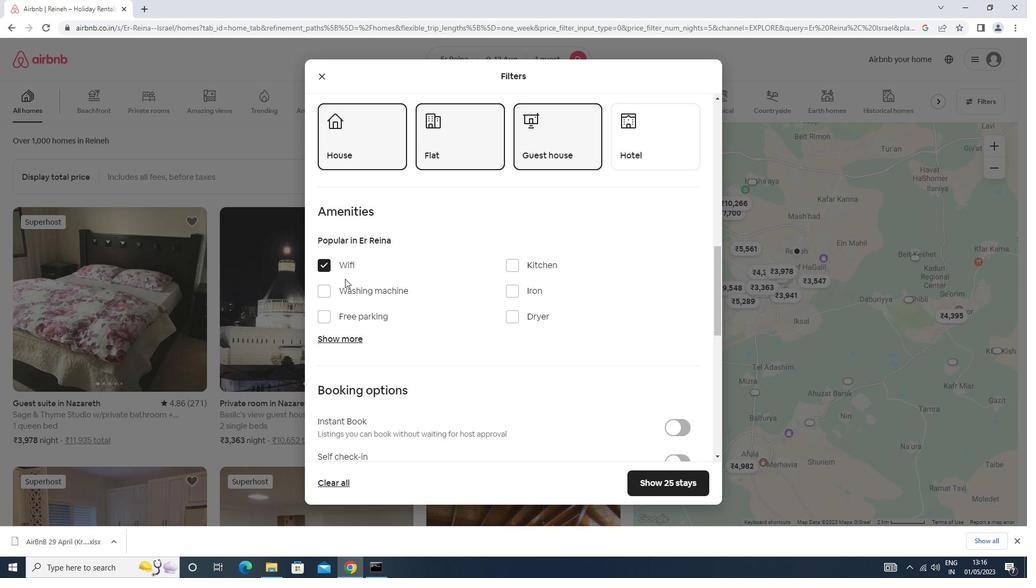 
Action: Mouse pressed left at (344, 287)
Screenshot: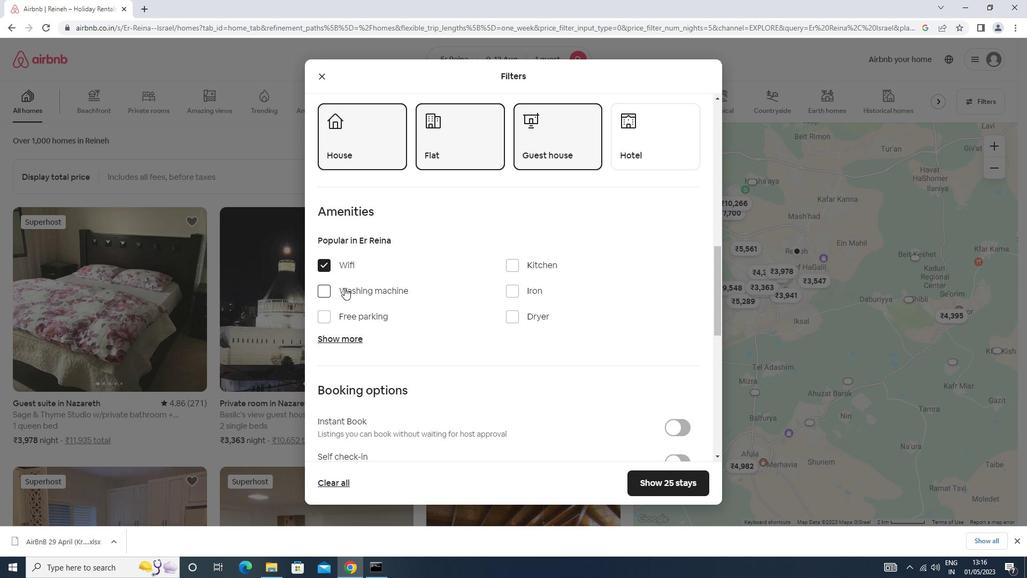 
Action: Mouse scrolled (344, 287) with delta (0, 0)
Screenshot: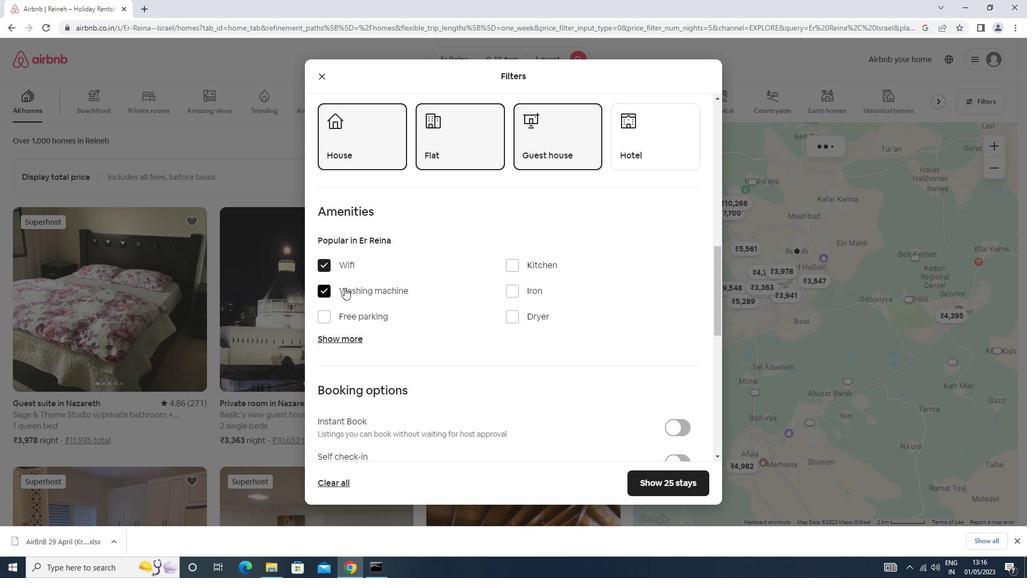 
Action: Mouse scrolled (344, 287) with delta (0, 0)
Screenshot: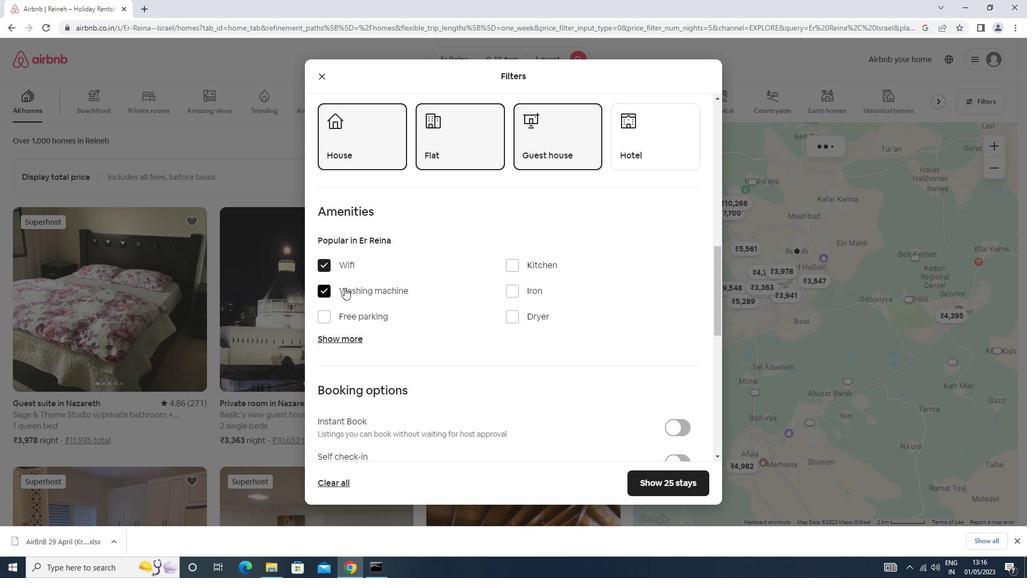 
Action: Mouse scrolled (344, 287) with delta (0, 0)
Screenshot: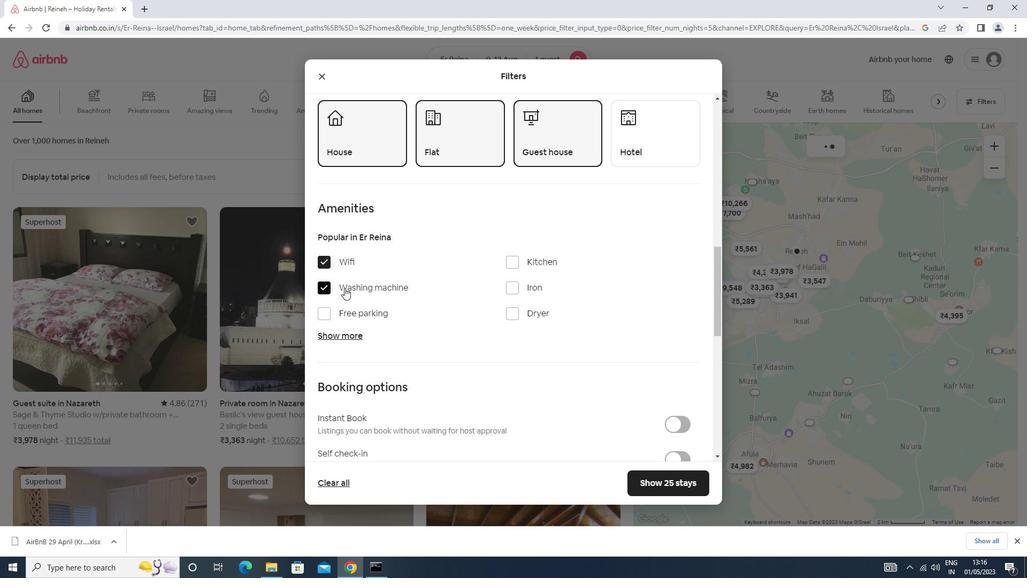 
Action: Mouse moved to (672, 302)
Screenshot: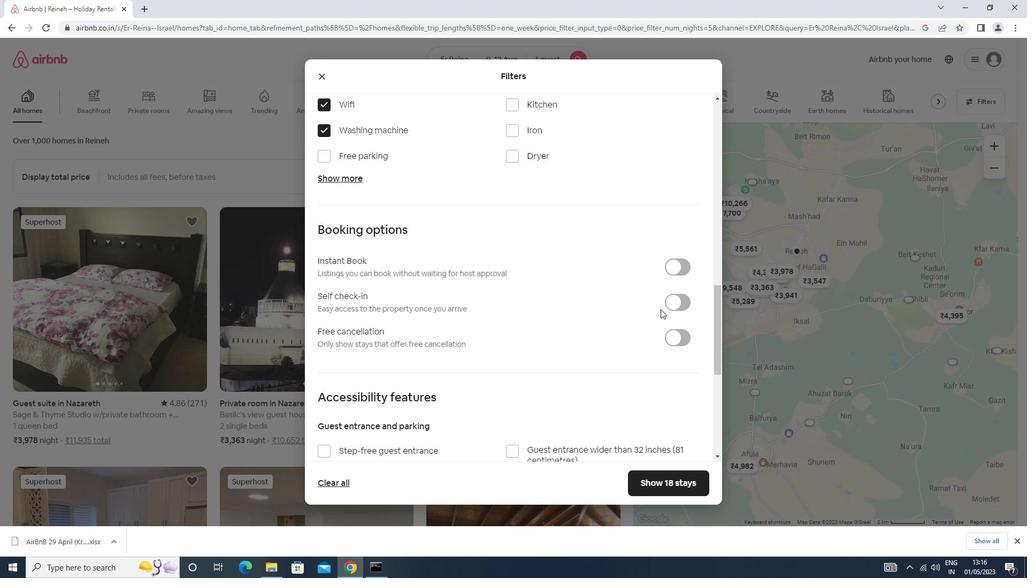
Action: Mouse pressed left at (672, 302)
Screenshot: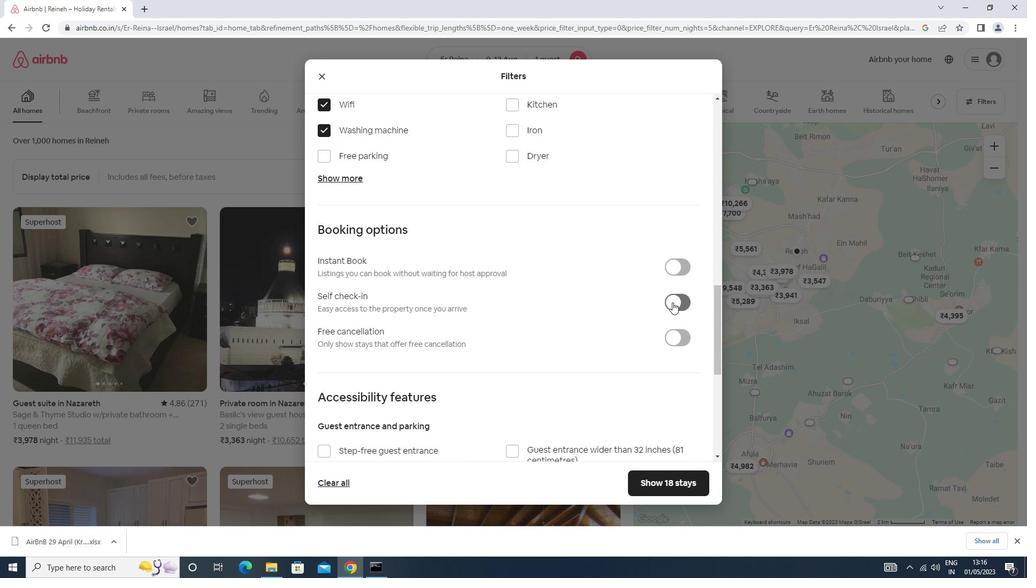 
Action: Mouse scrolled (672, 301) with delta (0, 0)
Screenshot: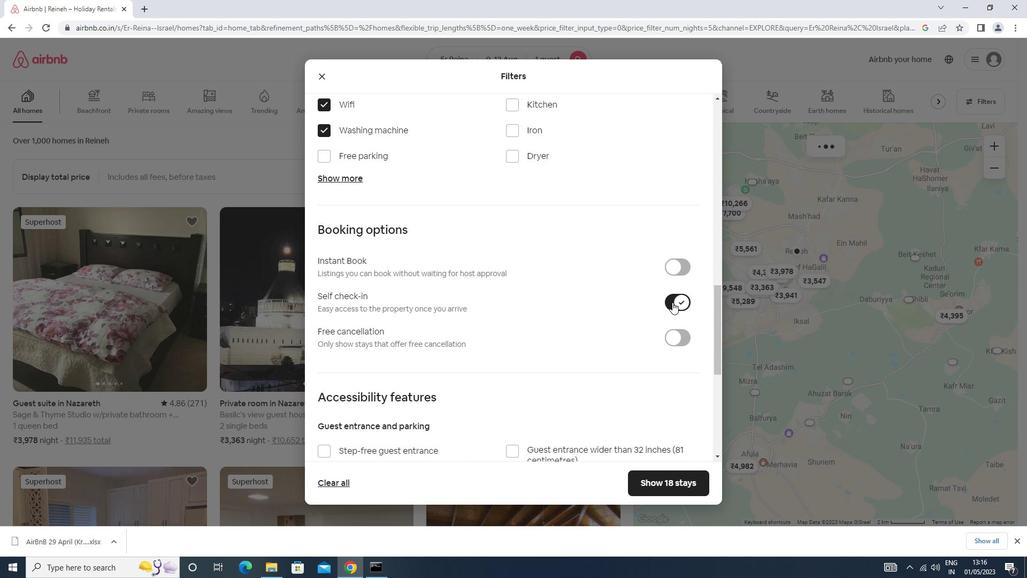 
Action: Mouse scrolled (672, 301) with delta (0, 0)
Screenshot: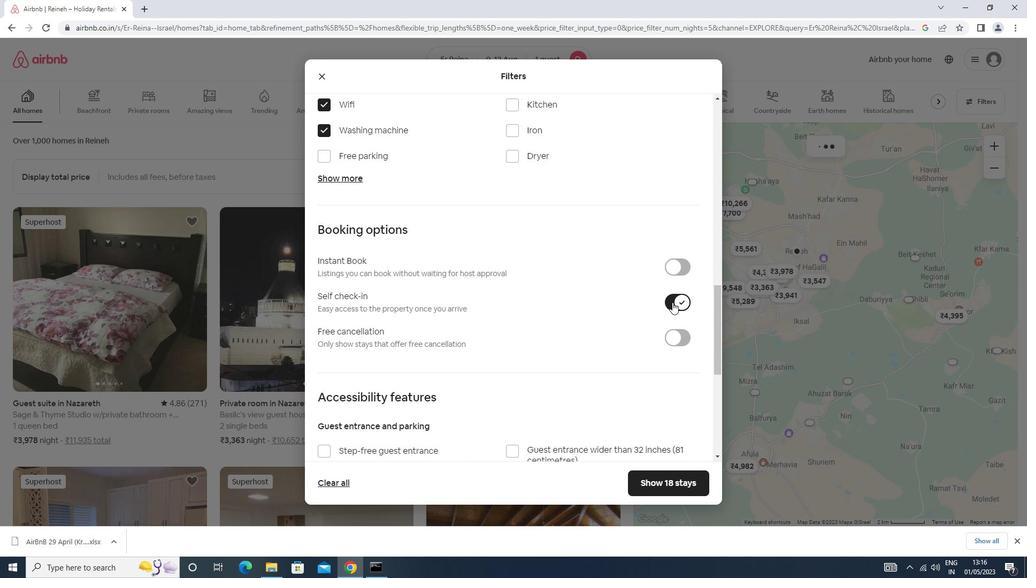 
Action: Mouse scrolled (672, 301) with delta (0, 0)
Screenshot: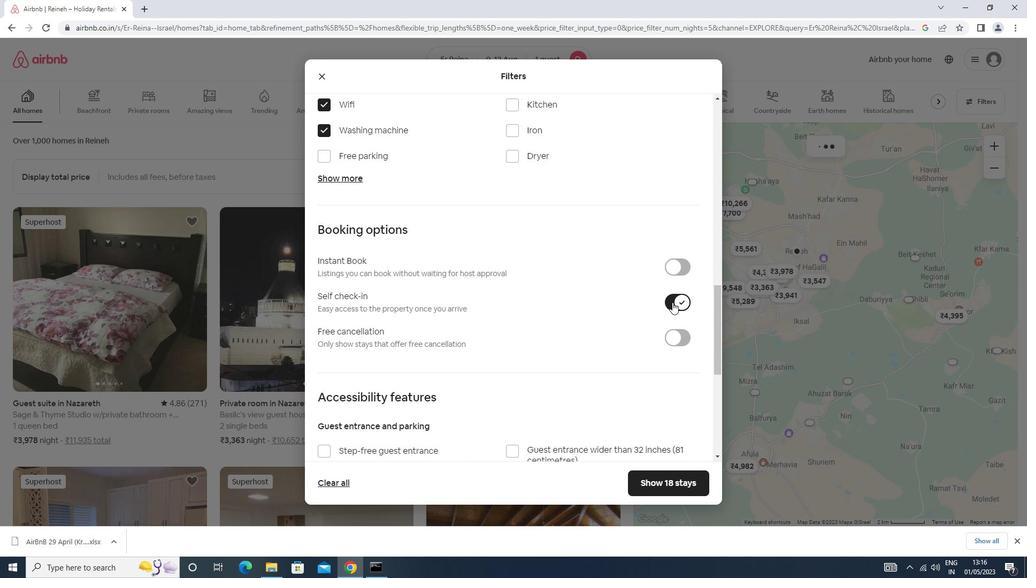 
Action: Mouse scrolled (672, 301) with delta (0, 0)
Screenshot: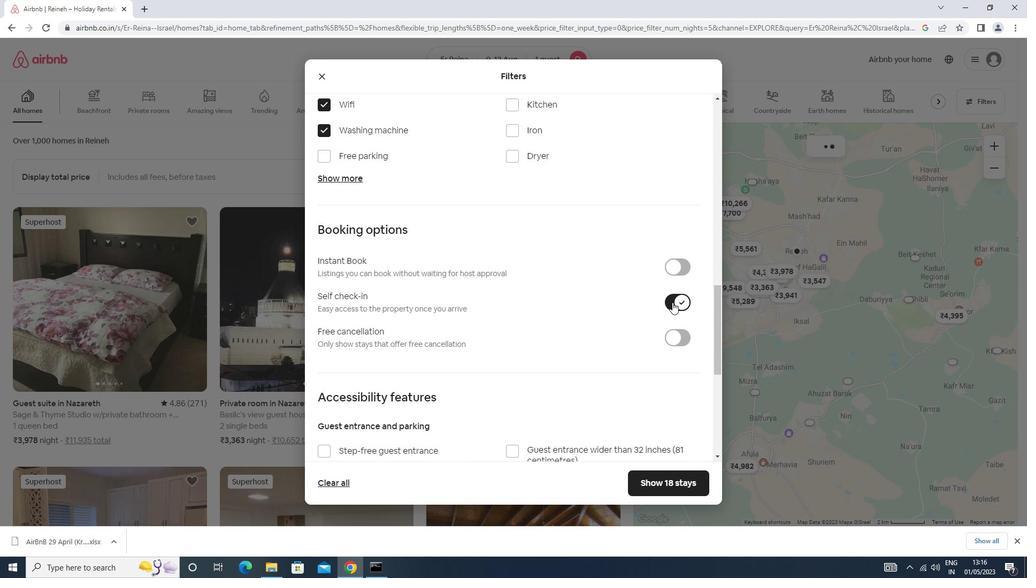 
Action: Mouse scrolled (672, 301) with delta (0, 0)
Screenshot: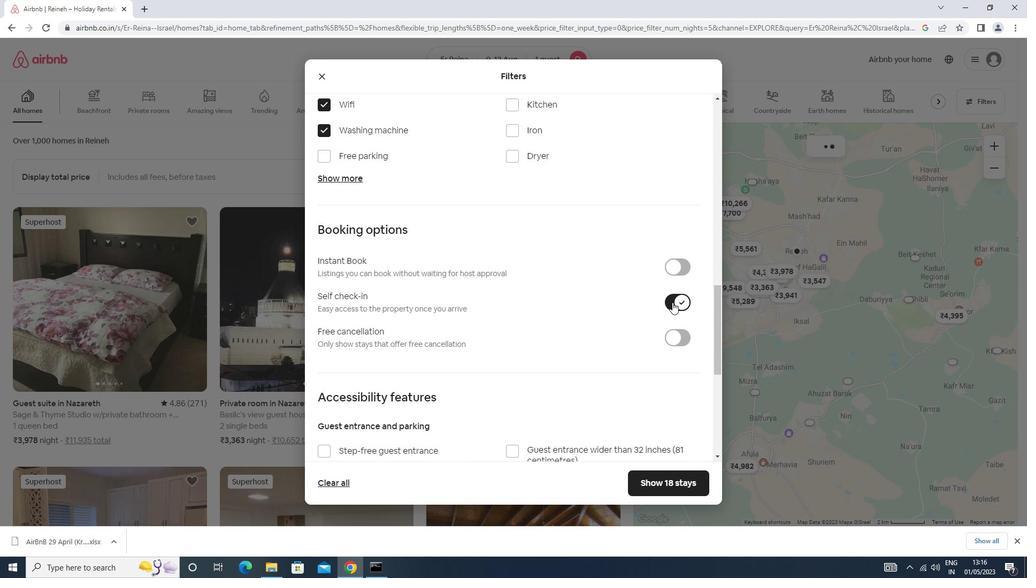
Action: Mouse scrolled (672, 301) with delta (0, 0)
Screenshot: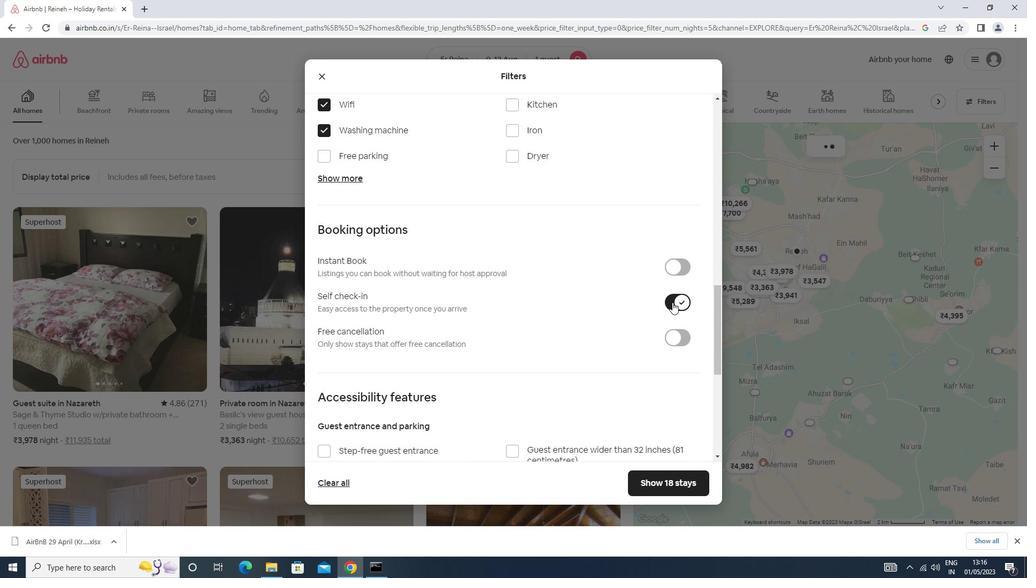 
Action: Mouse scrolled (672, 301) with delta (0, 0)
Screenshot: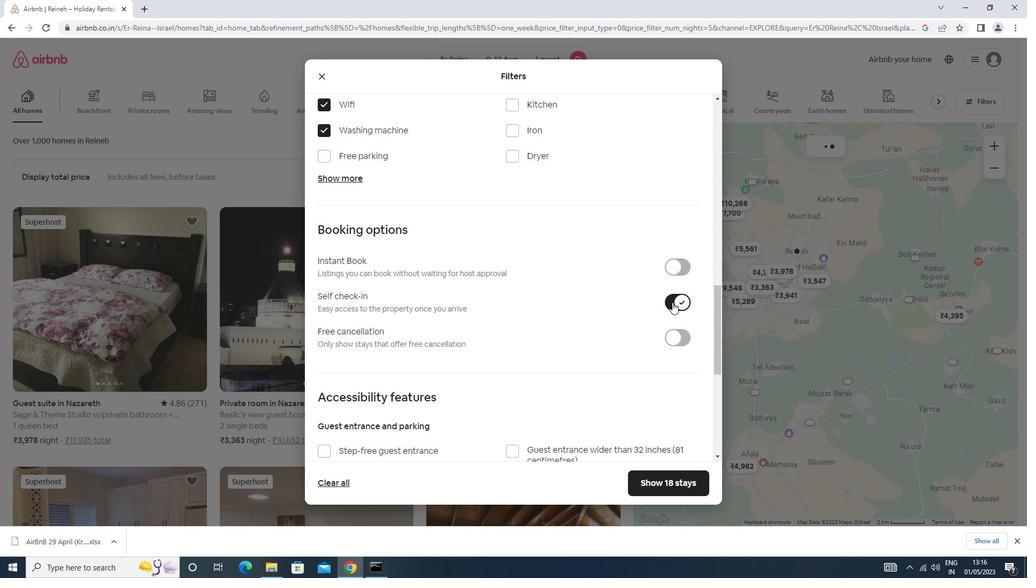 
Action: Mouse scrolled (672, 301) with delta (0, 0)
Screenshot: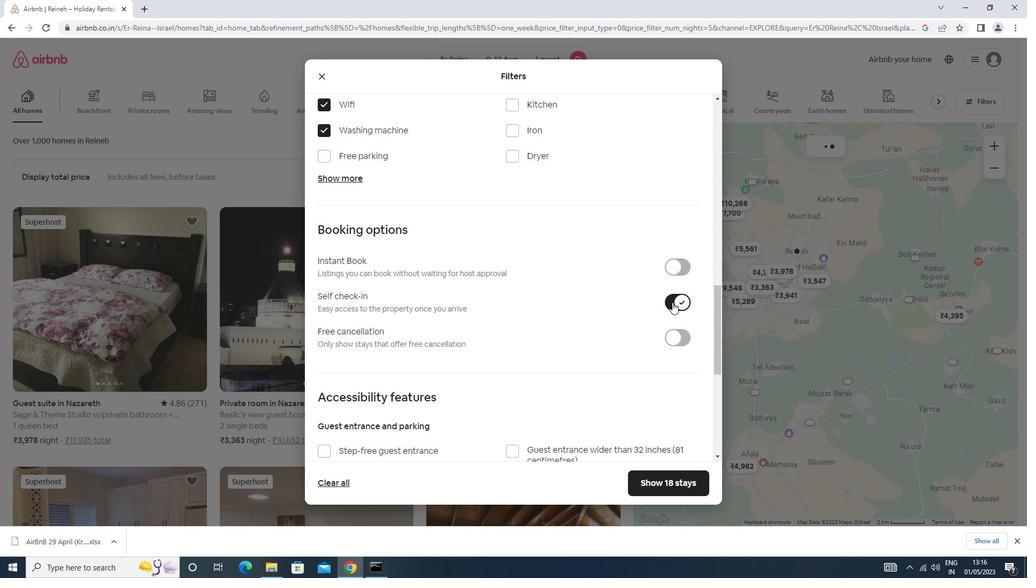
Action: Mouse scrolled (672, 301) with delta (0, 0)
Screenshot: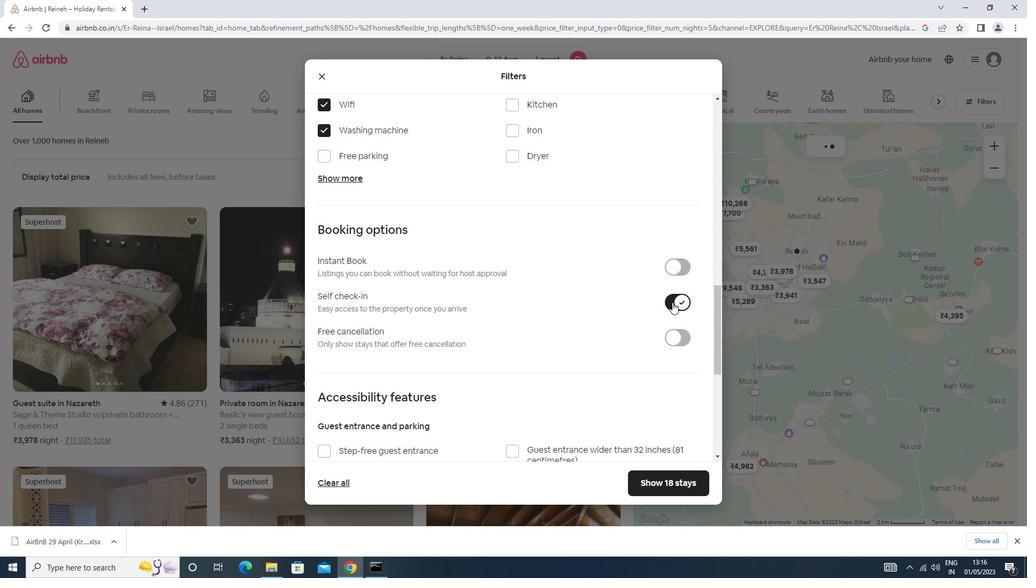 
Action: Mouse moved to (338, 382)
Screenshot: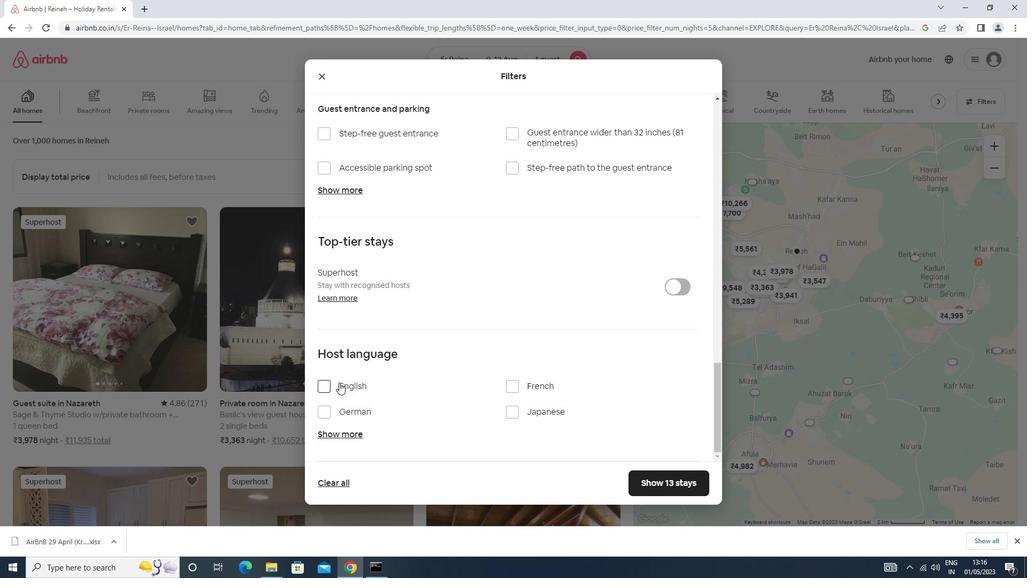 
Action: Mouse pressed left at (338, 382)
Screenshot: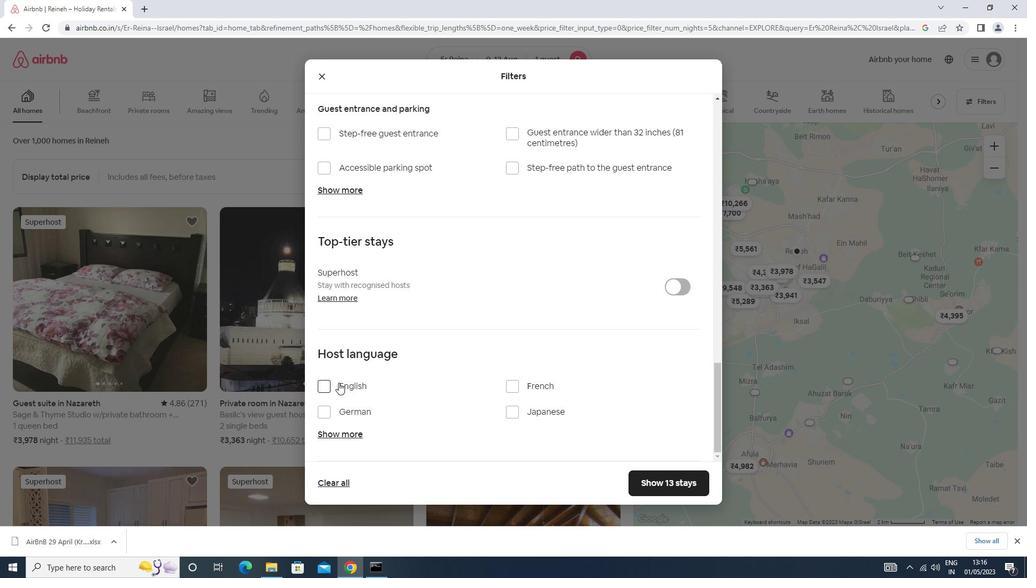 
Action: Mouse moved to (652, 477)
Screenshot: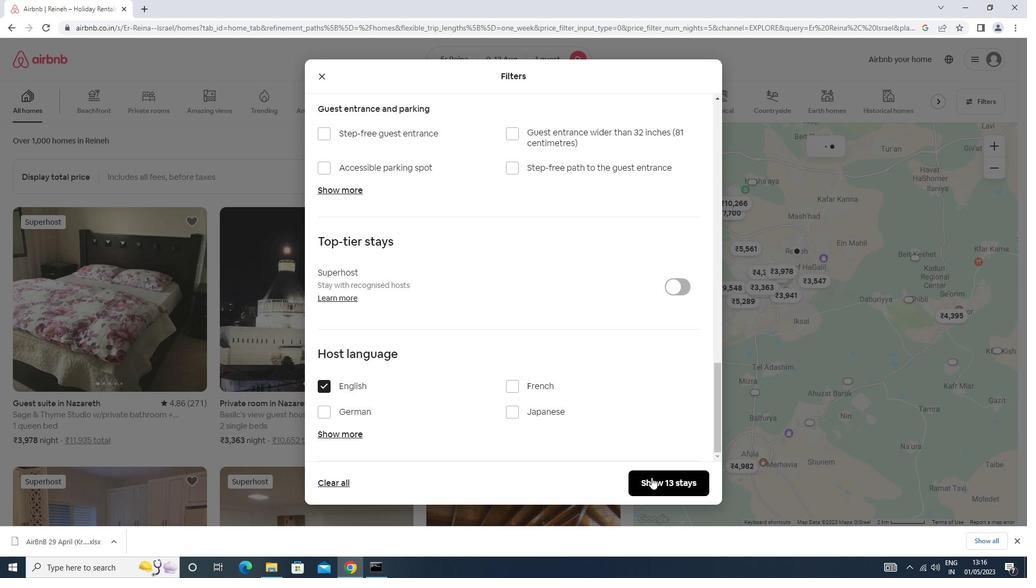 
Action: Mouse pressed left at (652, 477)
Screenshot: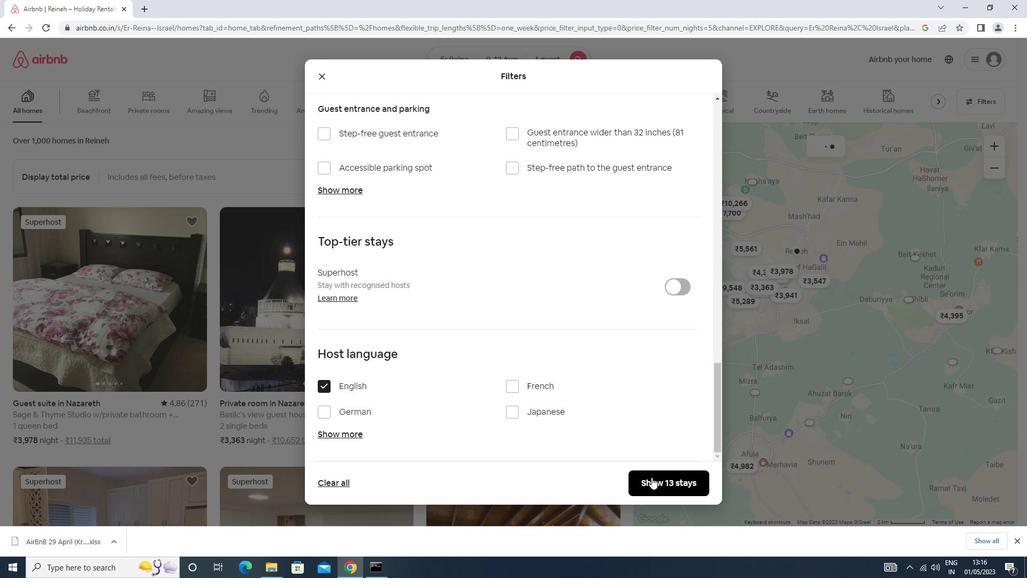
Action: Mouse moved to (658, 472)
Screenshot: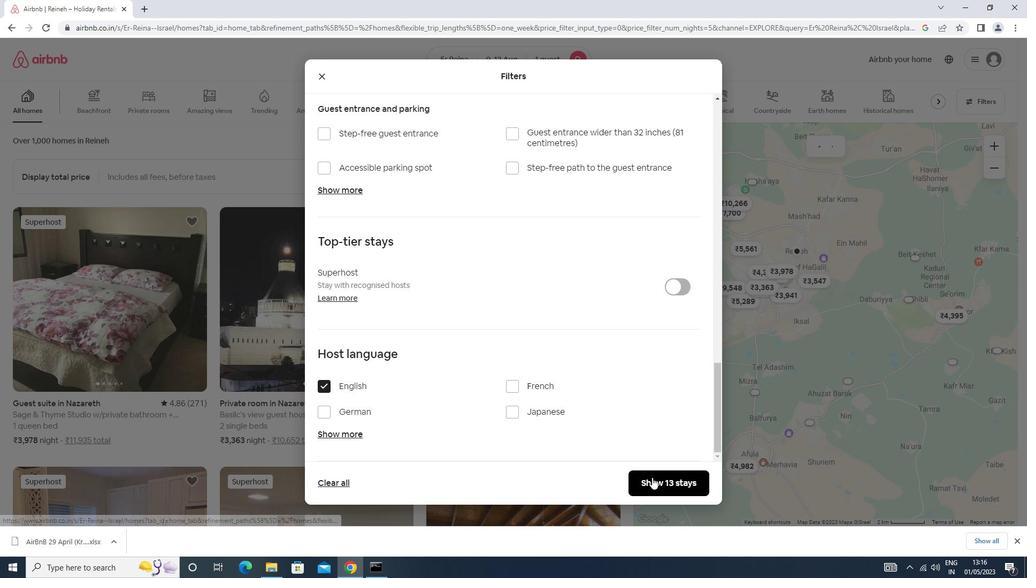
